 Task: Find connections with filter location Agrínio with filter topic #Businesswith filter profile language Spanish with filter current company Qween Network LLP with filter school Engineering colleges with filter industry Tobacco Manufacturing with filter service category Bankruptcy Law with filter keywords title Geologist
Action: Mouse moved to (278, 201)
Screenshot: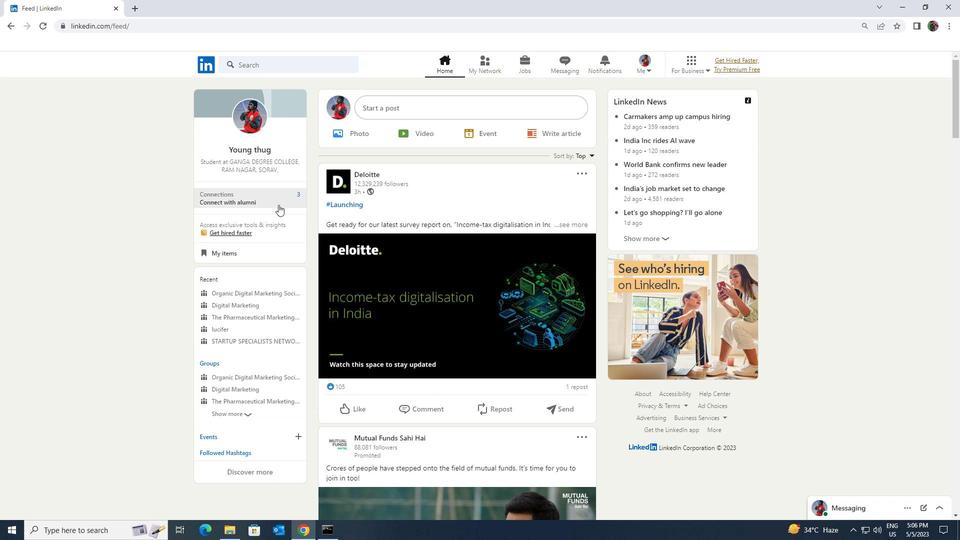 
Action: Mouse pressed left at (278, 201)
Screenshot: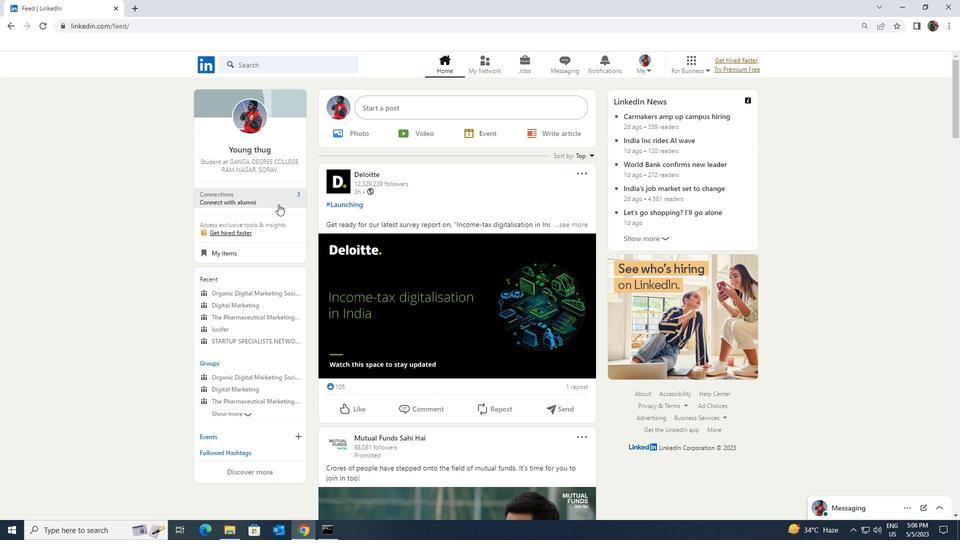 
Action: Mouse moved to (280, 120)
Screenshot: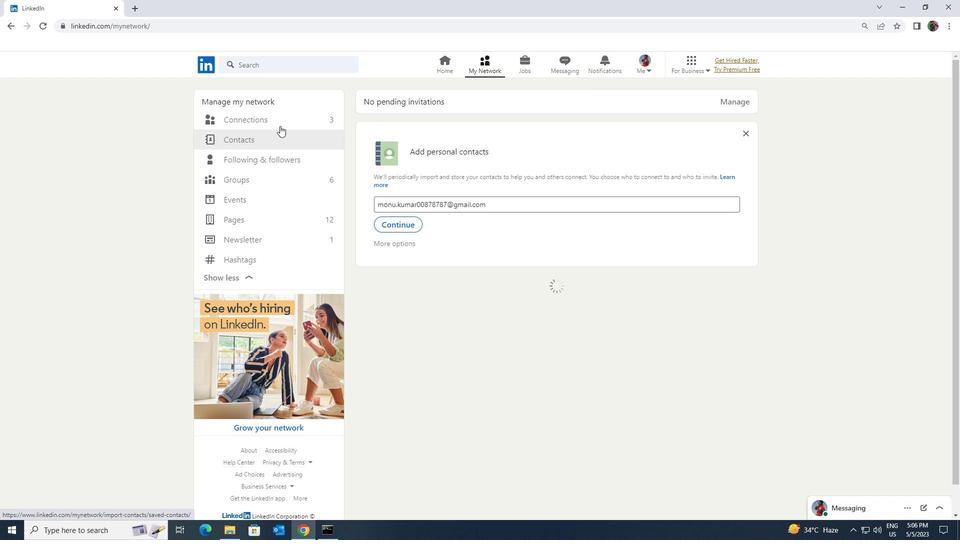 
Action: Mouse pressed left at (280, 120)
Screenshot: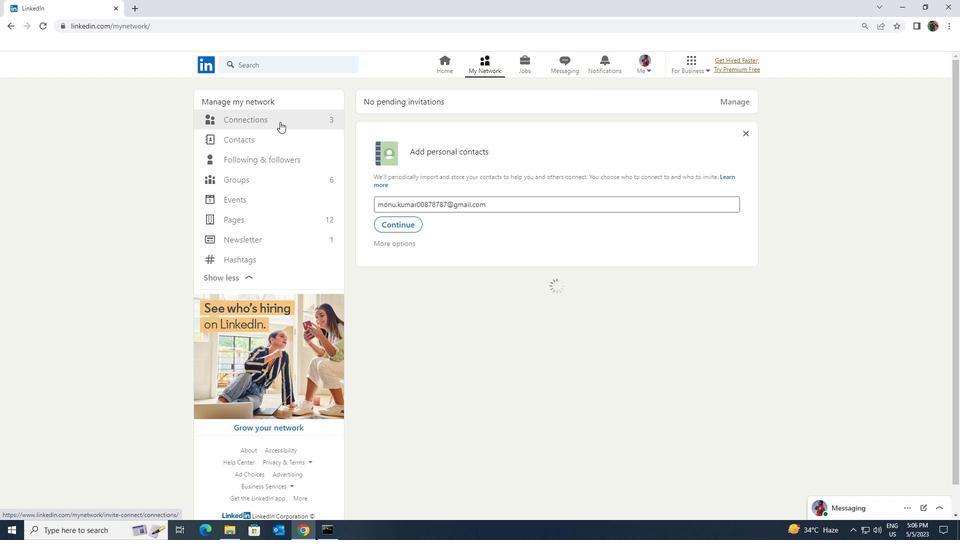 
Action: Mouse moved to (525, 120)
Screenshot: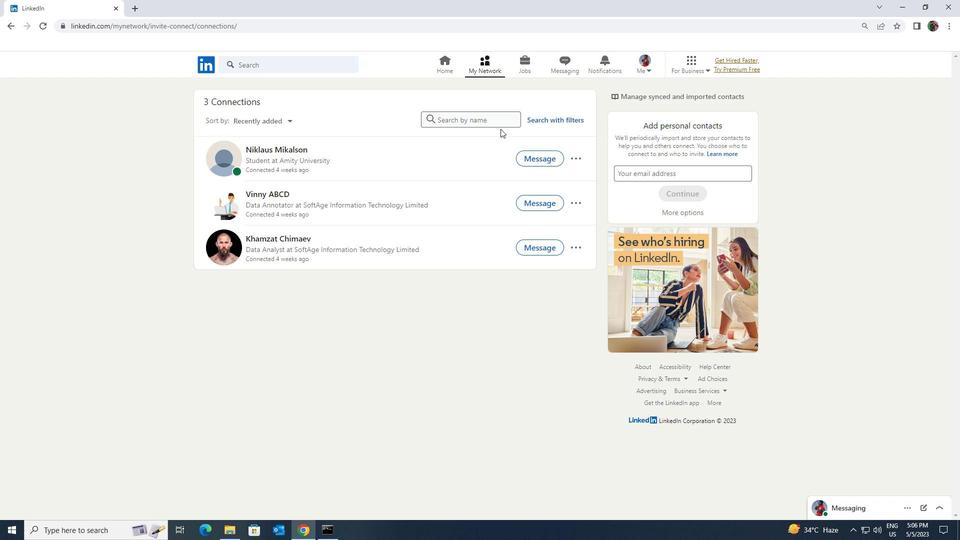
Action: Mouse pressed left at (525, 120)
Screenshot: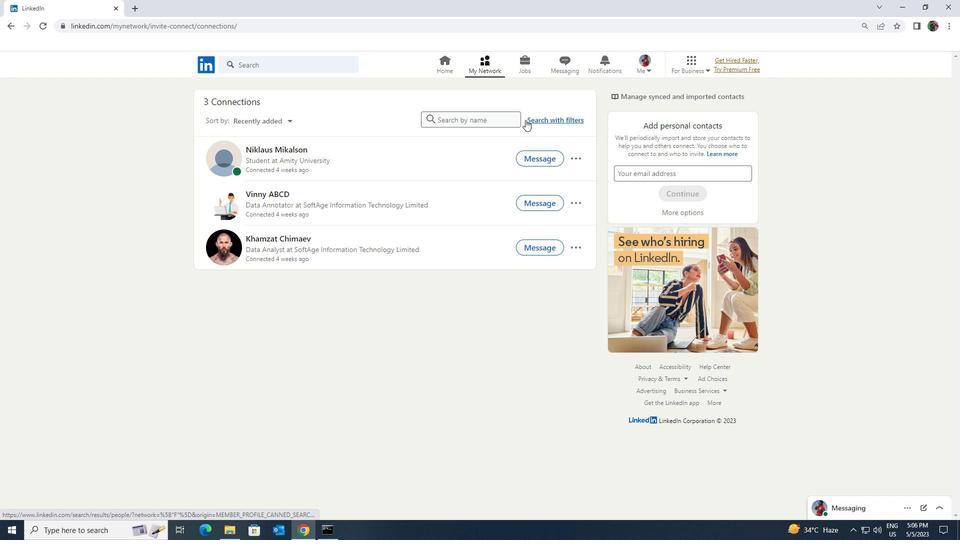 
Action: Mouse moved to (506, 91)
Screenshot: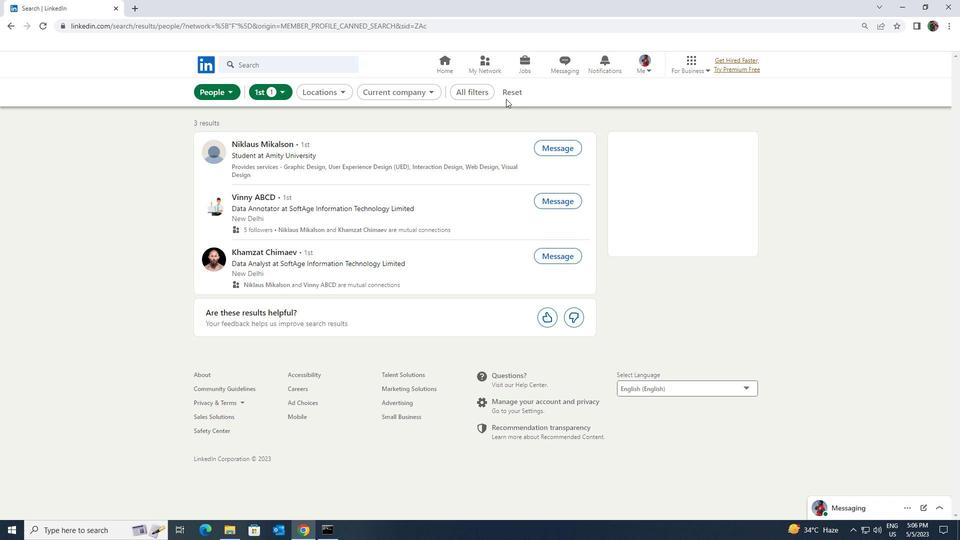 
Action: Mouse pressed left at (506, 91)
Screenshot: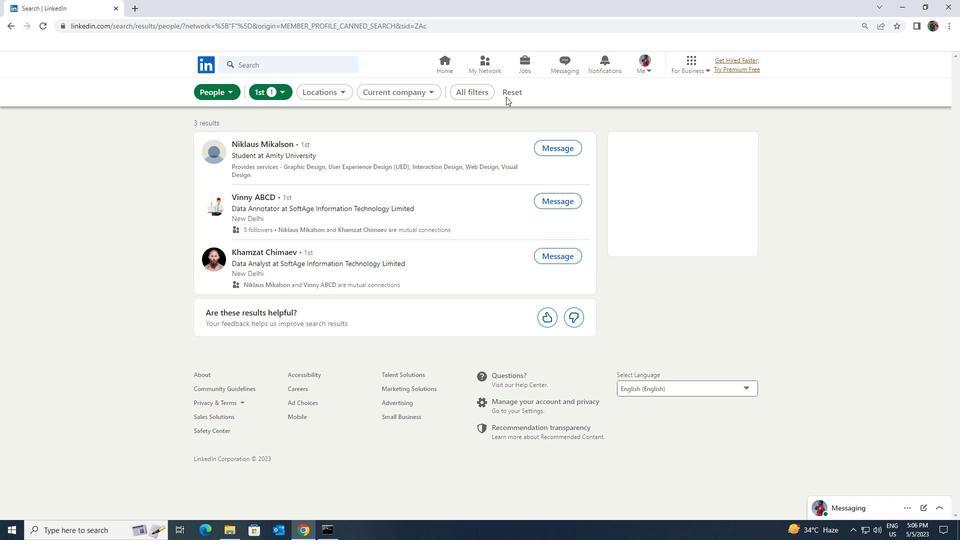
Action: Mouse moved to (504, 91)
Screenshot: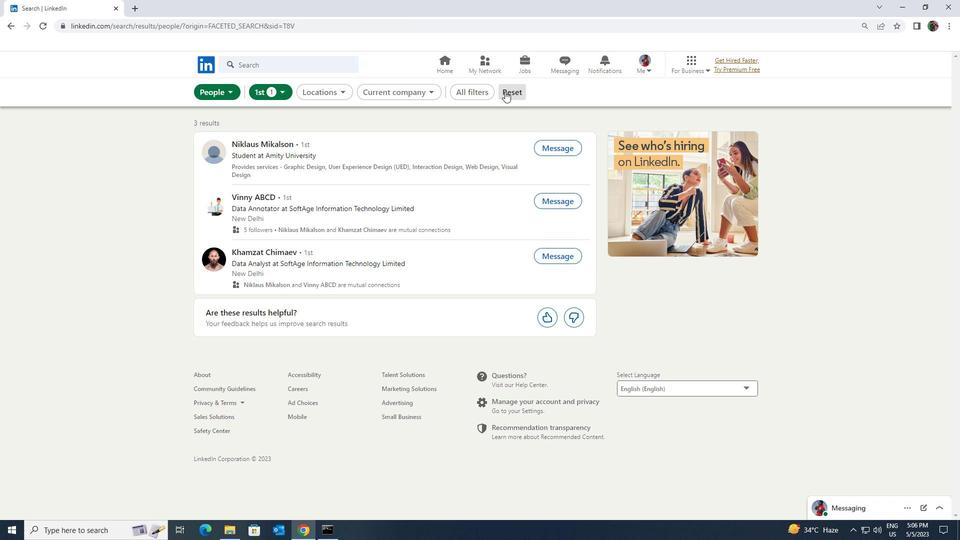 
Action: Mouse pressed left at (504, 91)
Screenshot: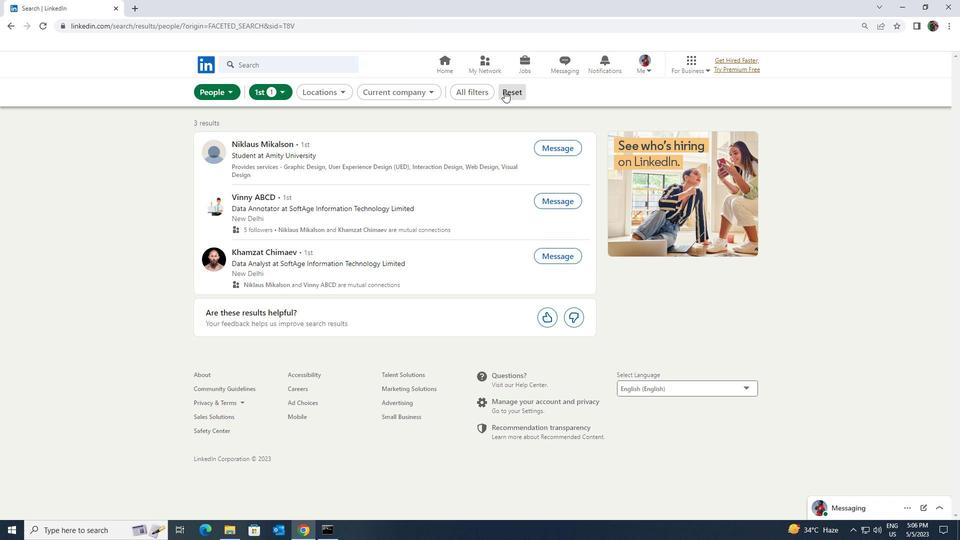 
Action: Mouse moved to (498, 93)
Screenshot: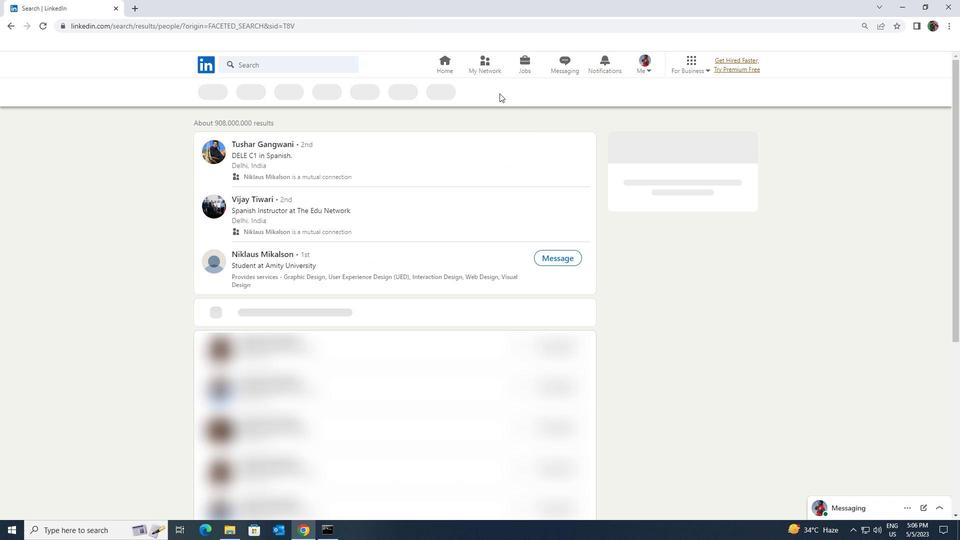 
Action: Mouse pressed left at (498, 93)
Screenshot: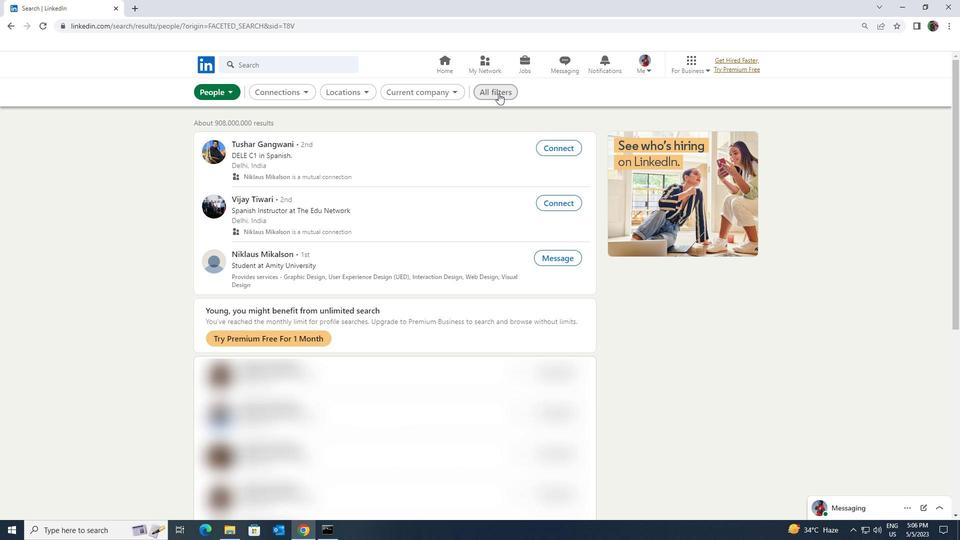 
Action: Mouse moved to (834, 390)
Screenshot: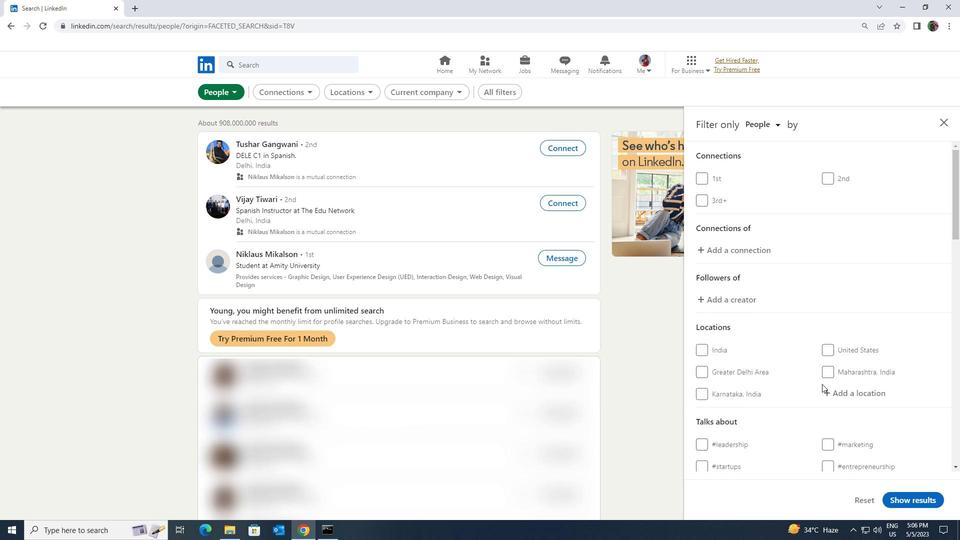 
Action: Mouse pressed left at (834, 390)
Screenshot: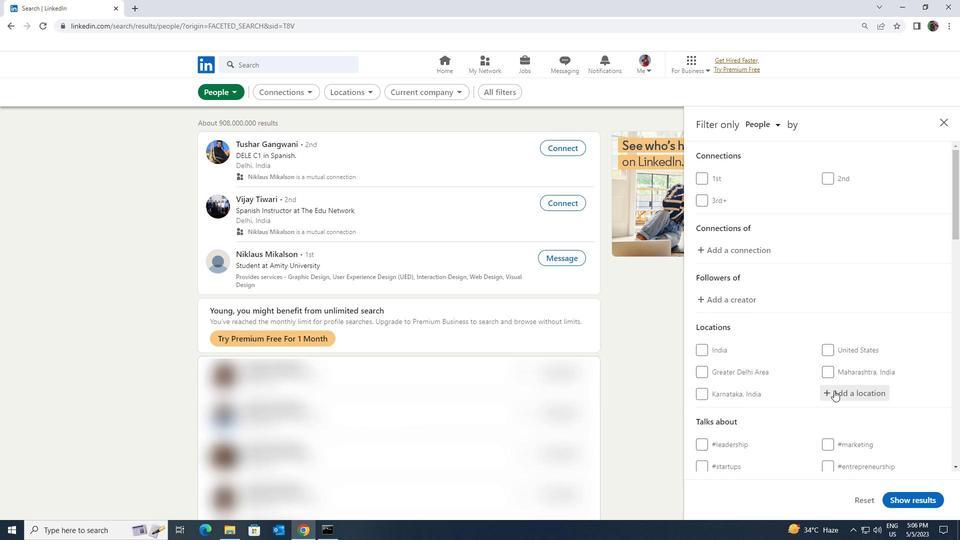 
Action: Key pressed <Key.shift><Key.shift><Key.shift><Key.shift><Key.shift><Key.shift>AGRINIO
Screenshot: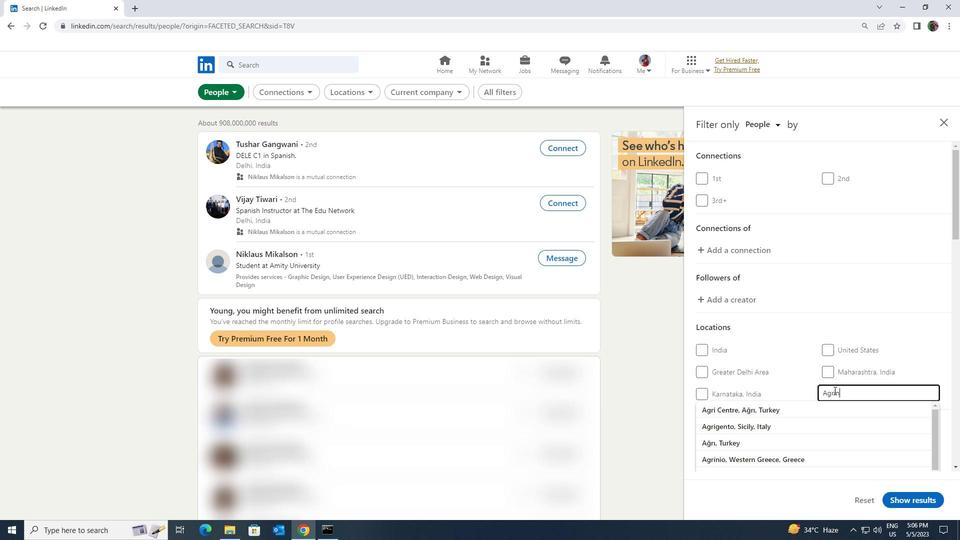 
Action: Mouse moved to (837, 407)
Screenshot: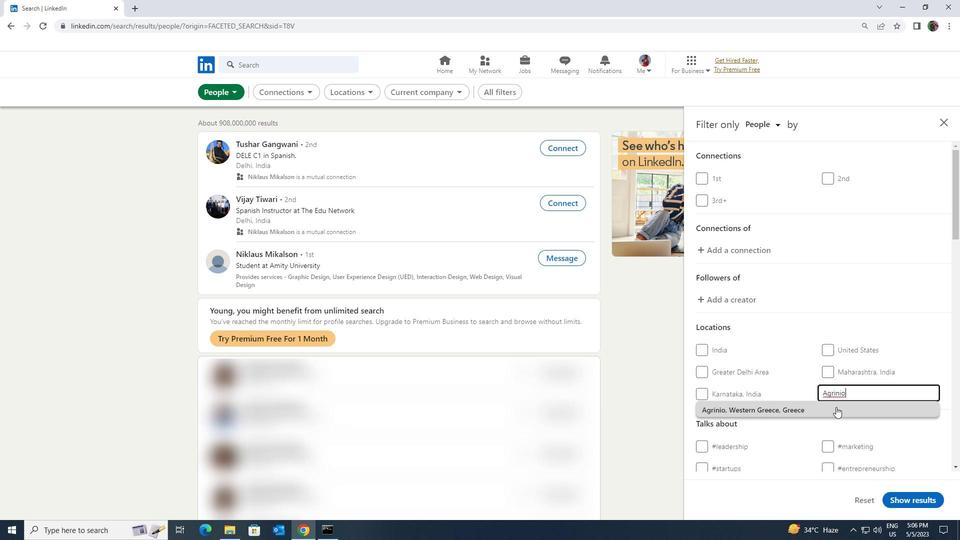 
Action: Mouse pressed left at (837, 407)
Screenshot: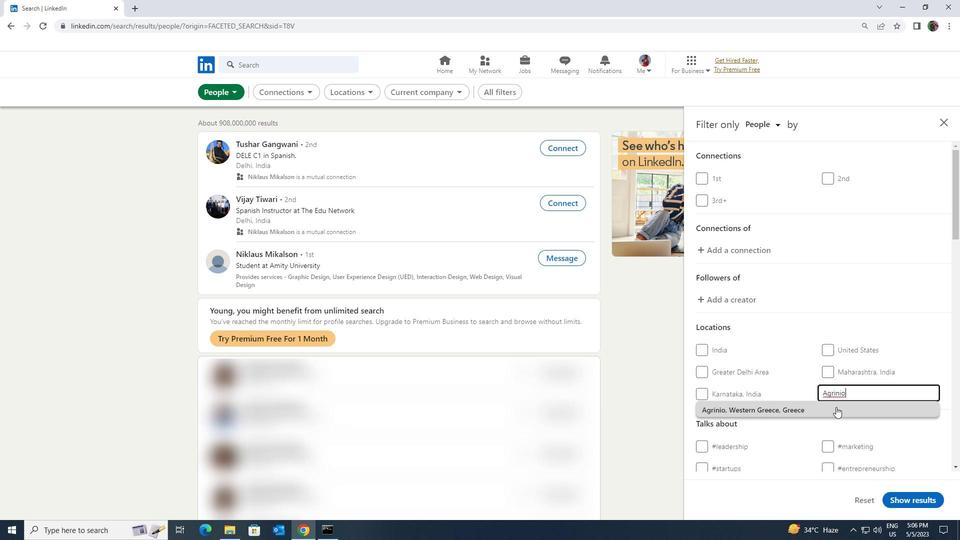 
Action: Mouse moved to (838, 400)
Screenshot: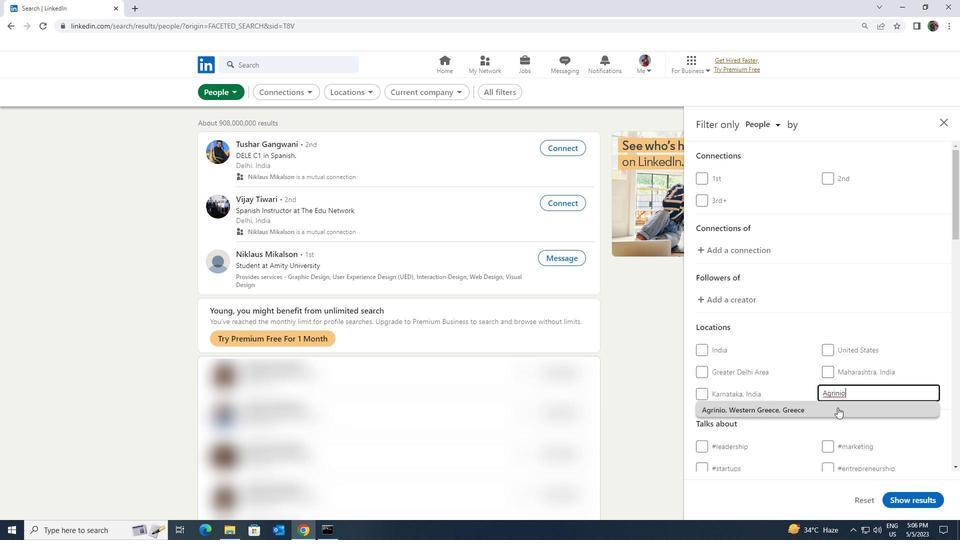 
Action: Mouse scrolled (838, 399) with delta (0, 0)
Screenshot: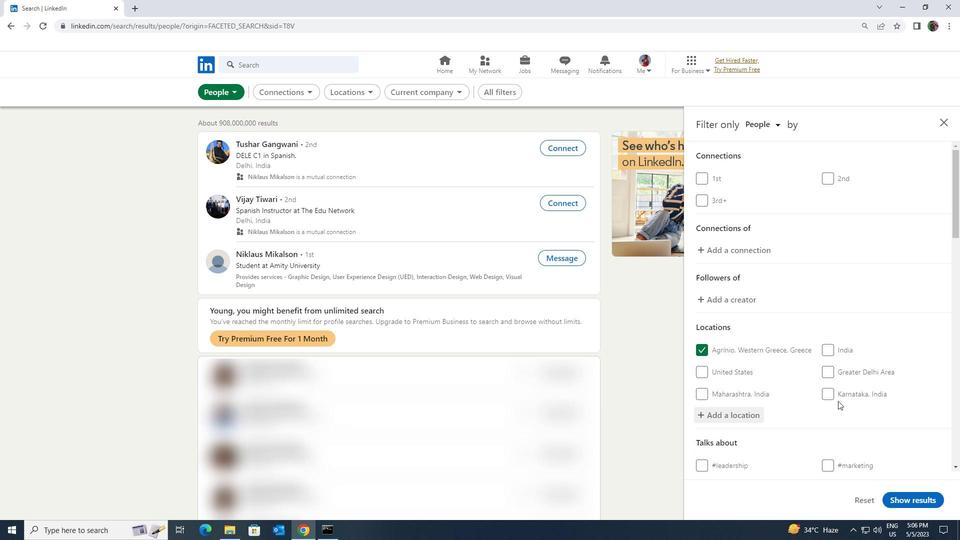 
Action: Mouse scrolled (838, 399) with delta (0, 0)
Screenshot: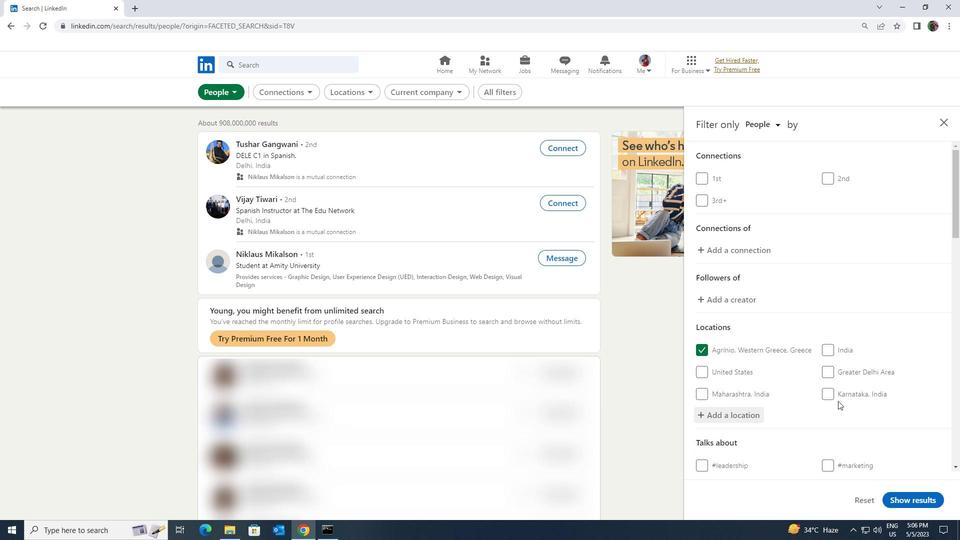
Action: Mouse moved to (839, 404)
Screenshot: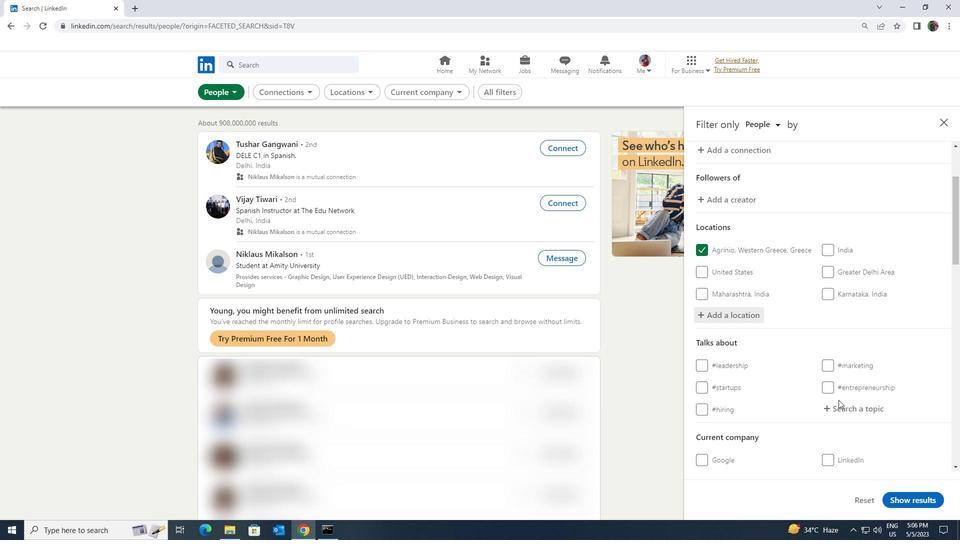 
Action: Mouse pressed left at (839, 404)
Screenshot: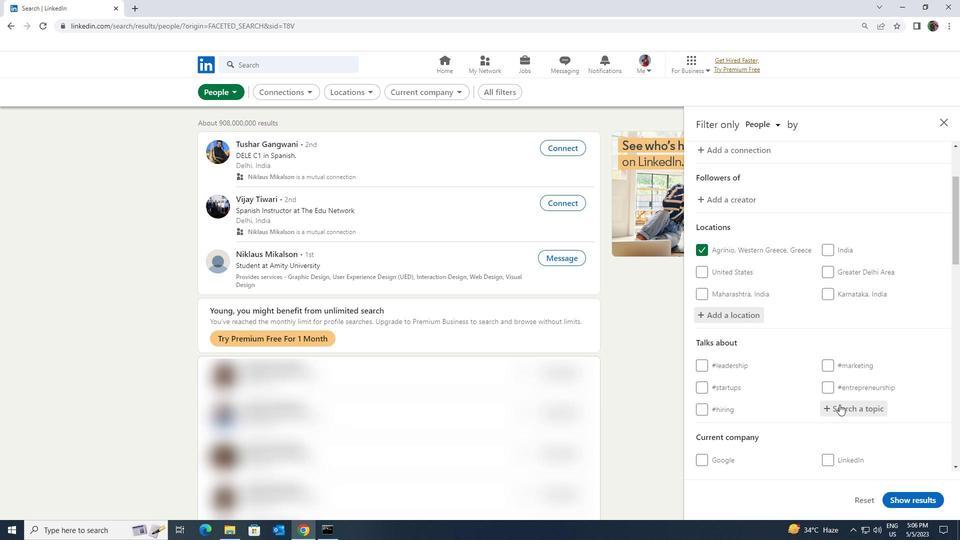 
Action: Key pressed ABU<Key.backspace><Key.backspace><Key.backspace><Key.shift>BUSINESS
Screenshot: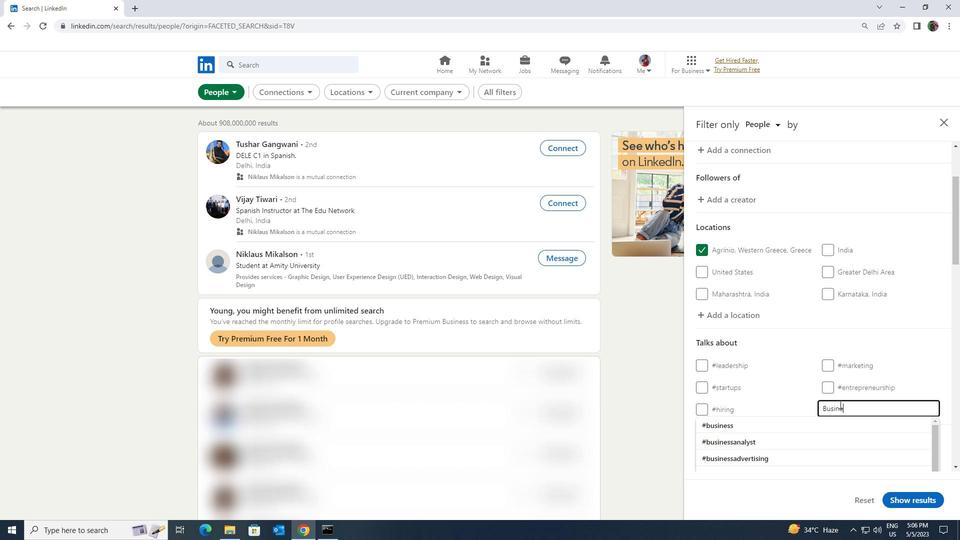 
Action: Mouse moved to (834, 421)
Screenshot: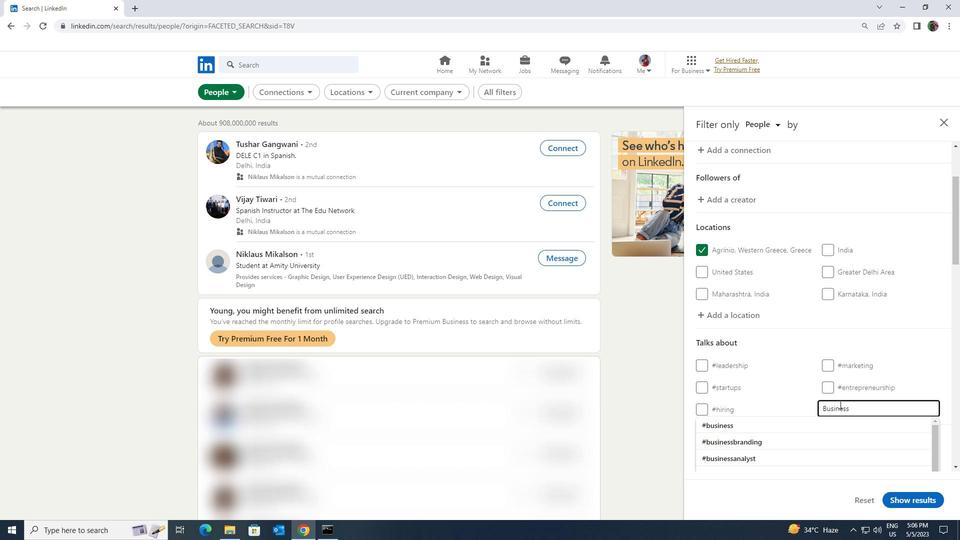 
Action: Mouse pressed left at (834, 421)
Screenshot: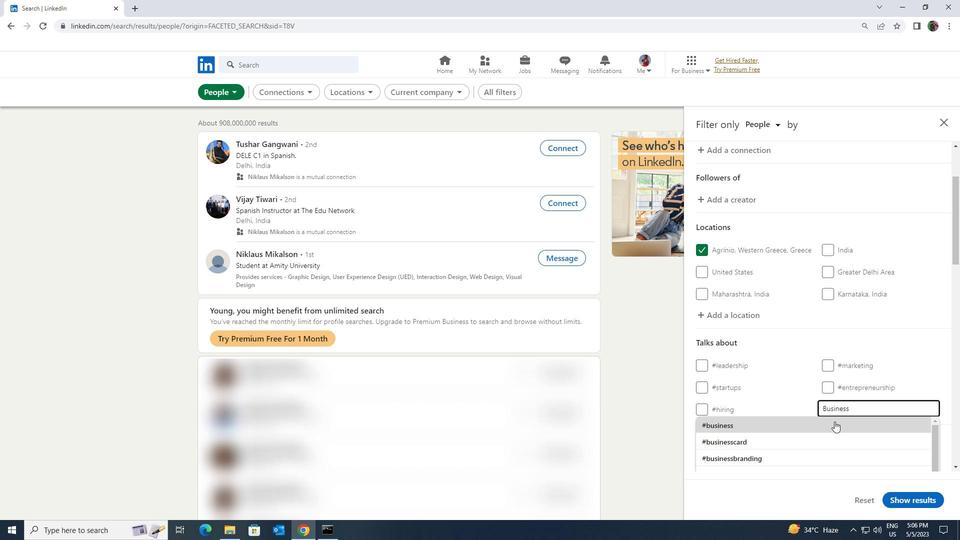 
Action: Mouse moved to (837, 421)
Screenshot: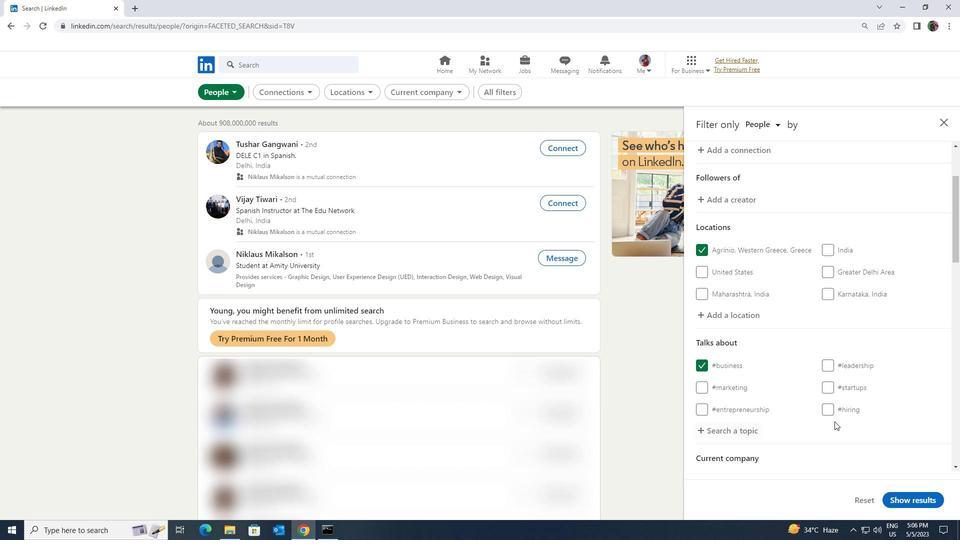 
Action: Mouse scrolled (837, 421) with delta (0, 0)
Screenshot: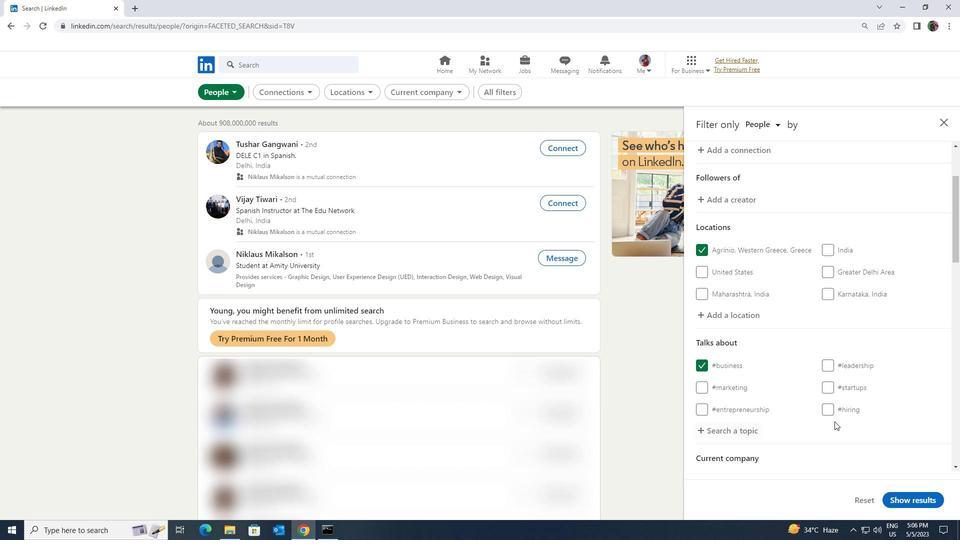 
Action: Mouse moved to (839, 421)
Screenshot: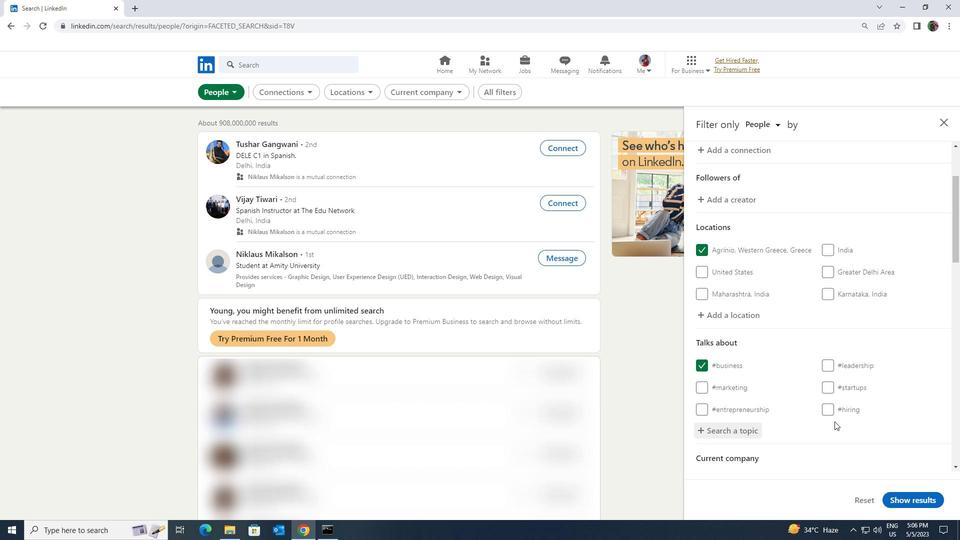 
Action: Mouse scrolled (839, 421) with delta (0, 0)
Screenshot: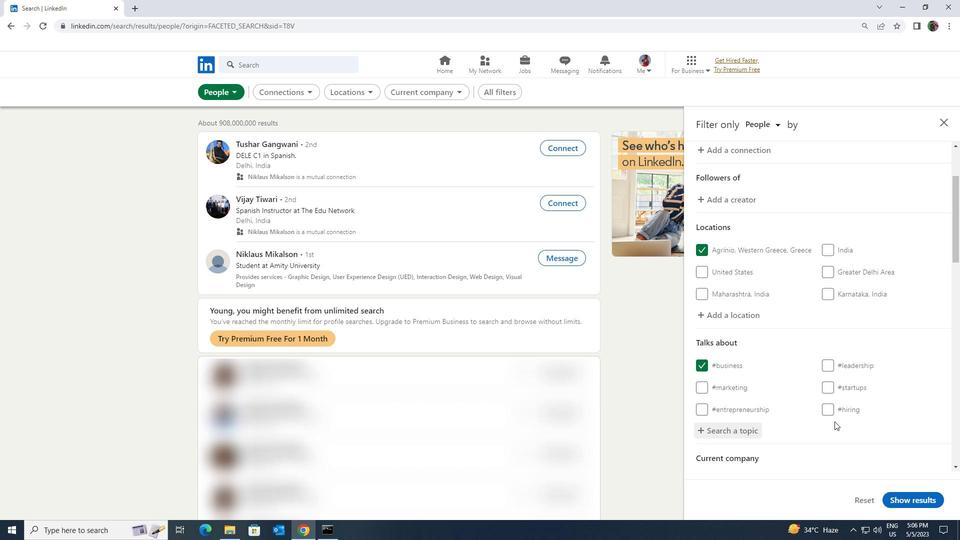 
Action: Mouse moved to (840, 416)
Screenshot: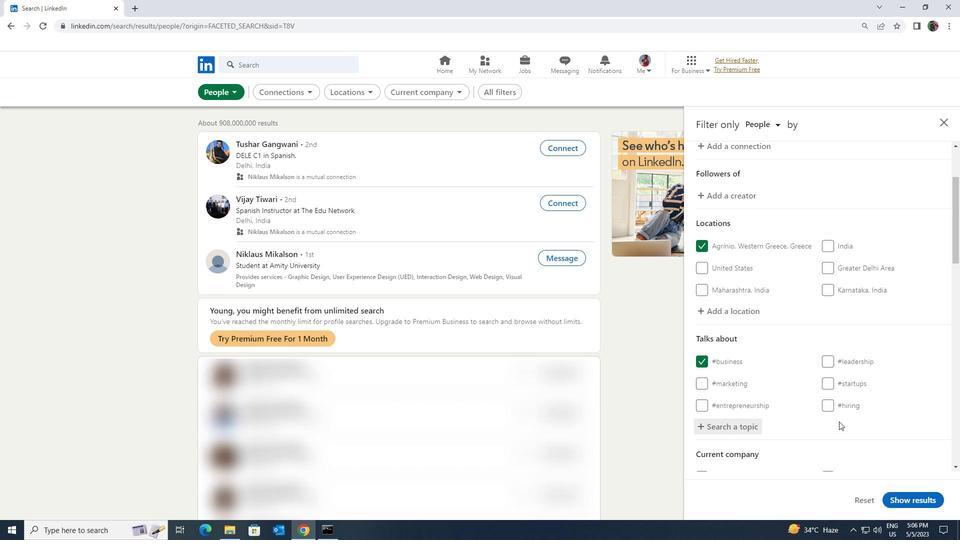 
Action: Mouse scrolled (840, 416) with delta (0, 0)
Screenshot: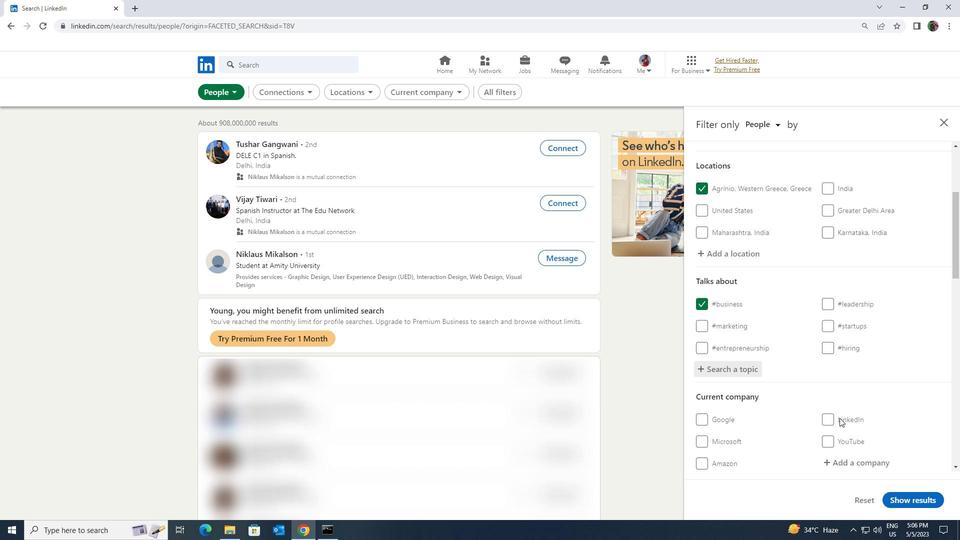 
Action: Mouse moved to (840, 411)
Screenshot: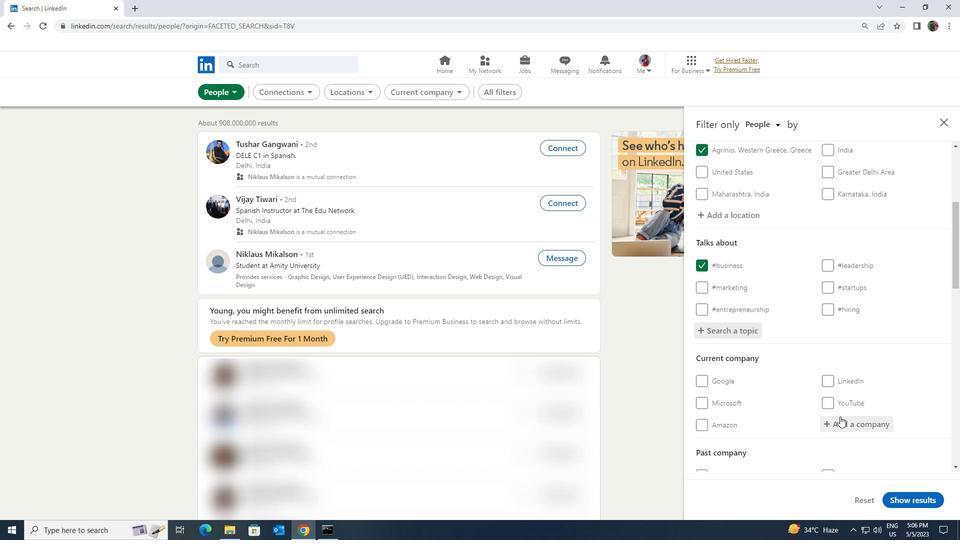 
Action: Mouse scrolled (840, 410) with delta (0, 0)
Screenshot: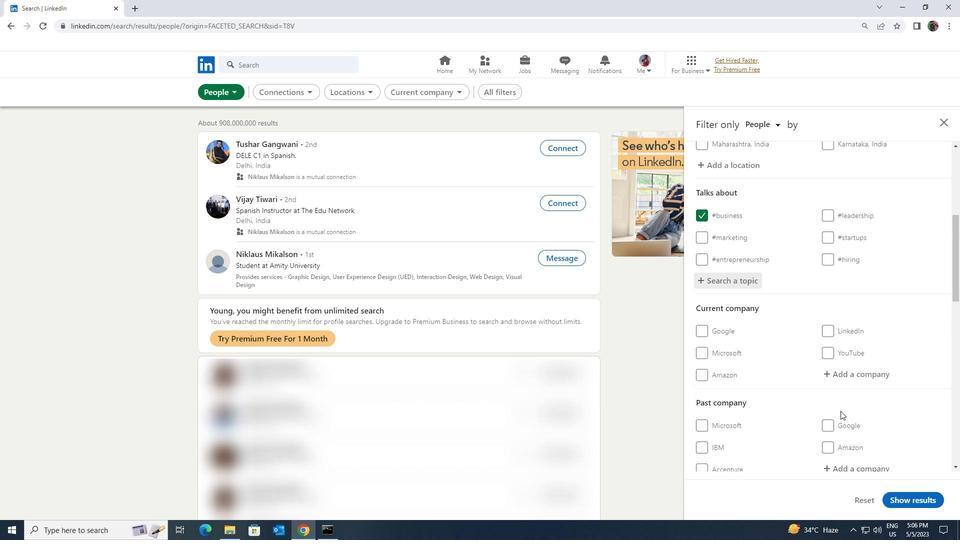 
Action: Mouse scrolled (840, 410) with delta (0, 0)
Screenshot: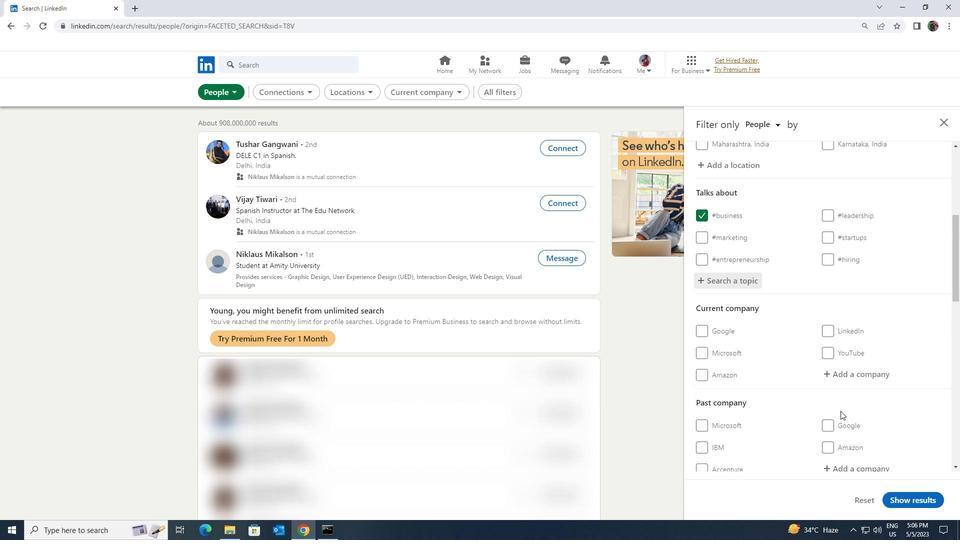 
Action: Mouse scrolled (840, 410) with delta (0, 0)
Screenshot: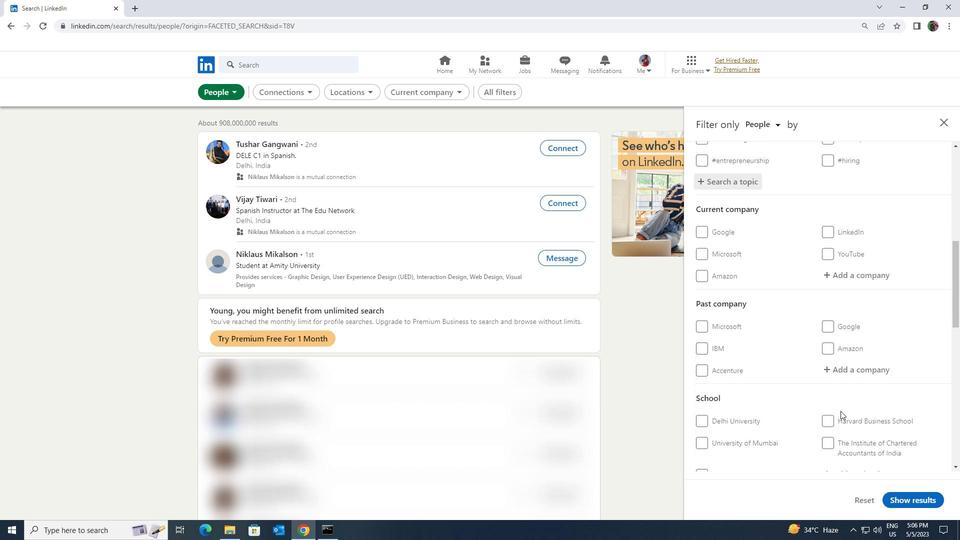 
Action: Mouse scrolled (840, 410) with delta (0, 0)
Screenshot: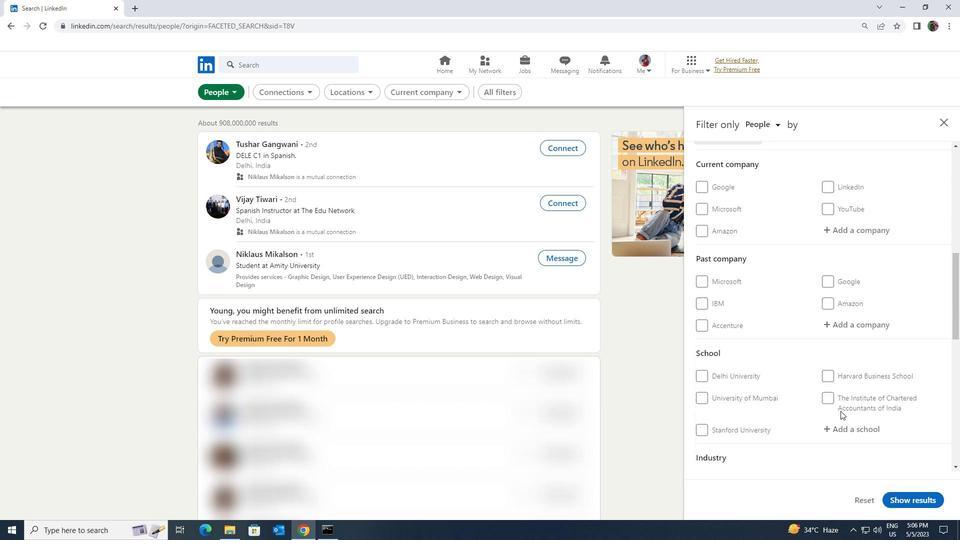 
Action: Mouse scrolled (840, 410) with delta (0, 0)
Screenshot: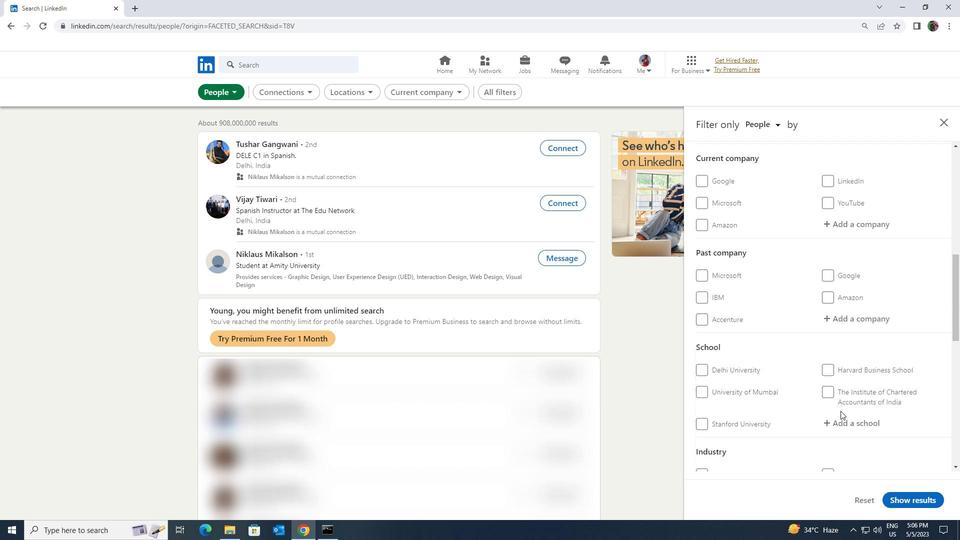 
Action: Mouse moved to (839, 408)
Screenshot: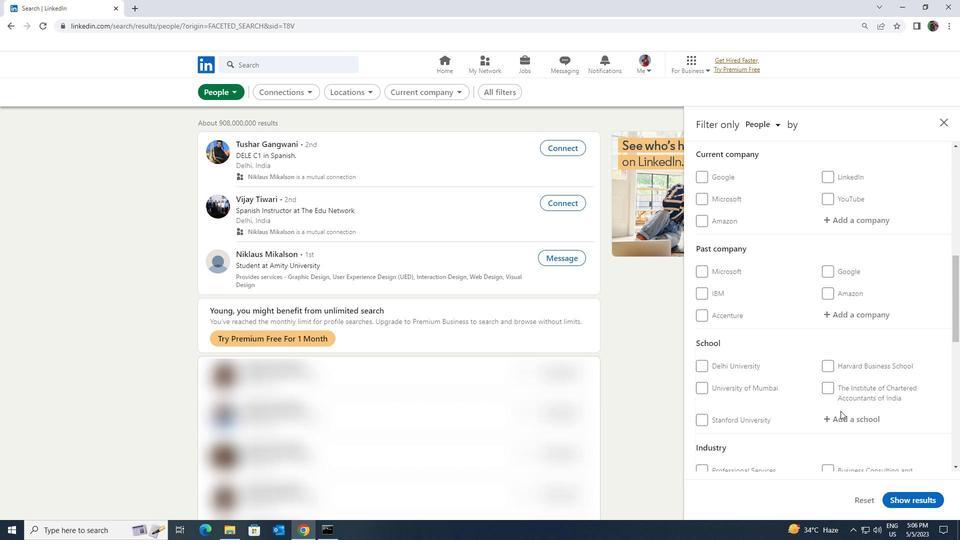 
Action: Mouse scrolled (839, 407) with delta (0, 0)
Screenshot: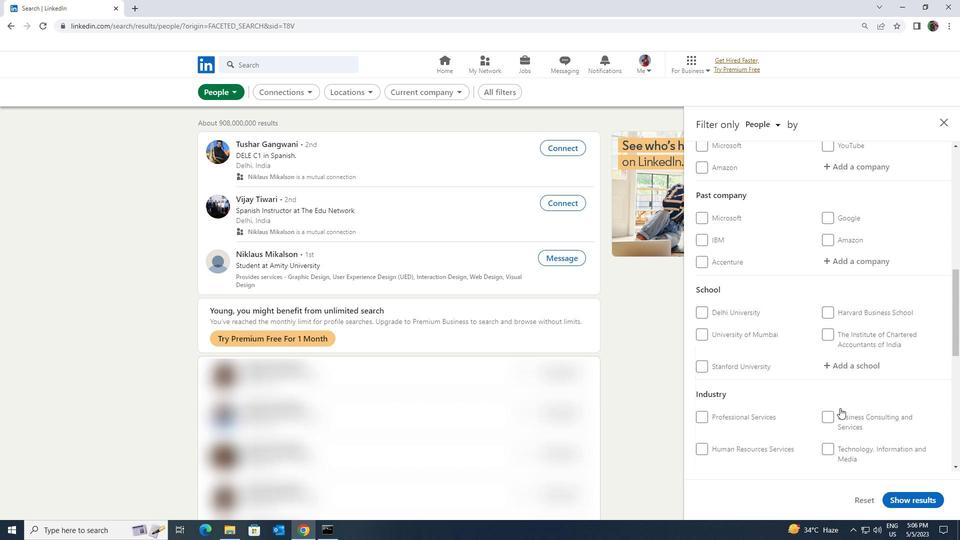 
Action: Mouse scrolled (839, 407) with delta (0, 0)
Screenshot: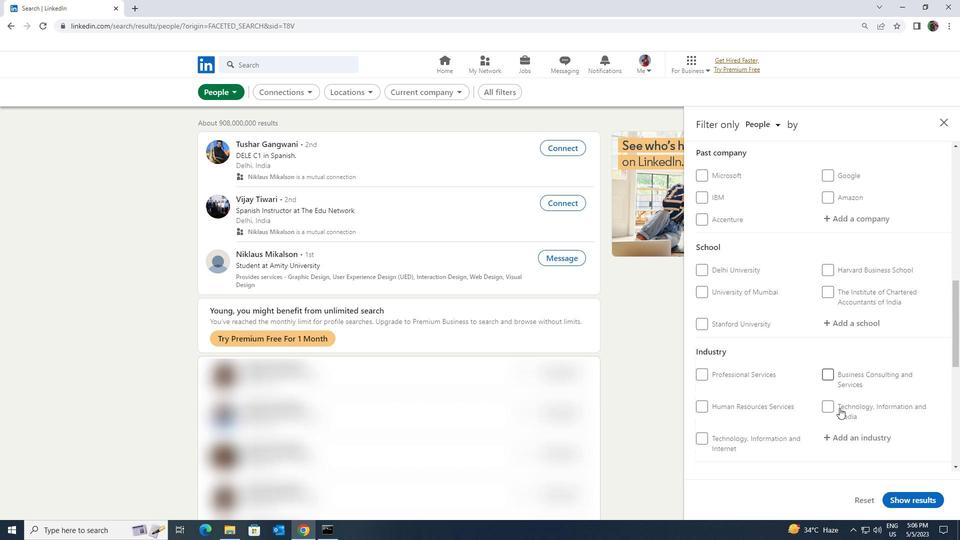 
Action: Mouse scrolled (839, 407) with delta (0, 0)
Screenshot: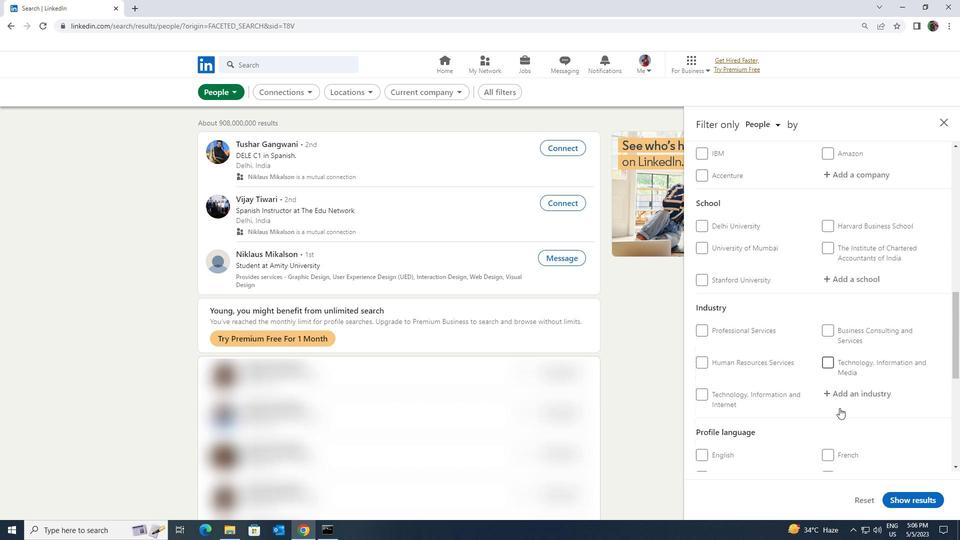 
Action: Mouse scrolled (839, 407) with delta (0, 0)
Screenshot: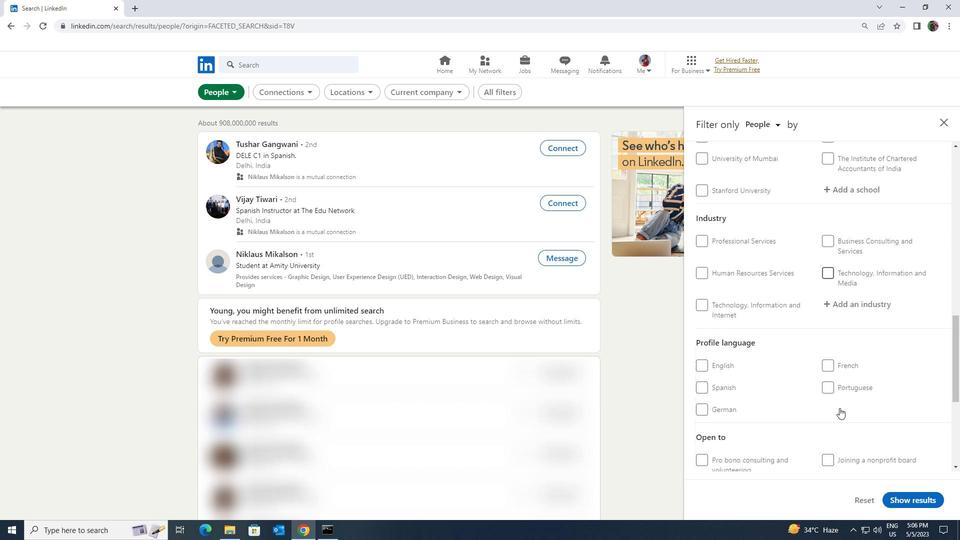 
Action: Mouse scrolled (839, 407) with delta (0, 0)
Screenshot: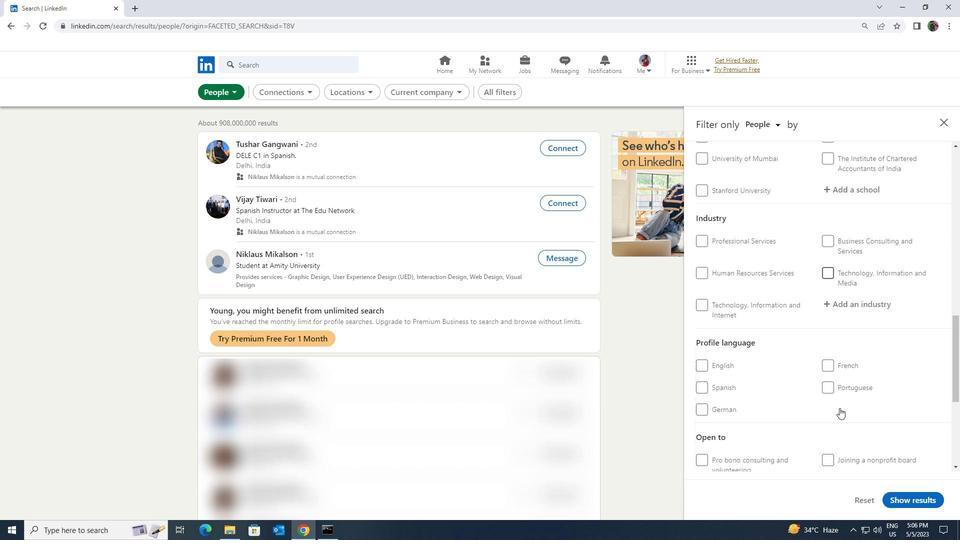 
Action: Mouse scrolled (839, 407) with delta (0, 0)
Screenshot: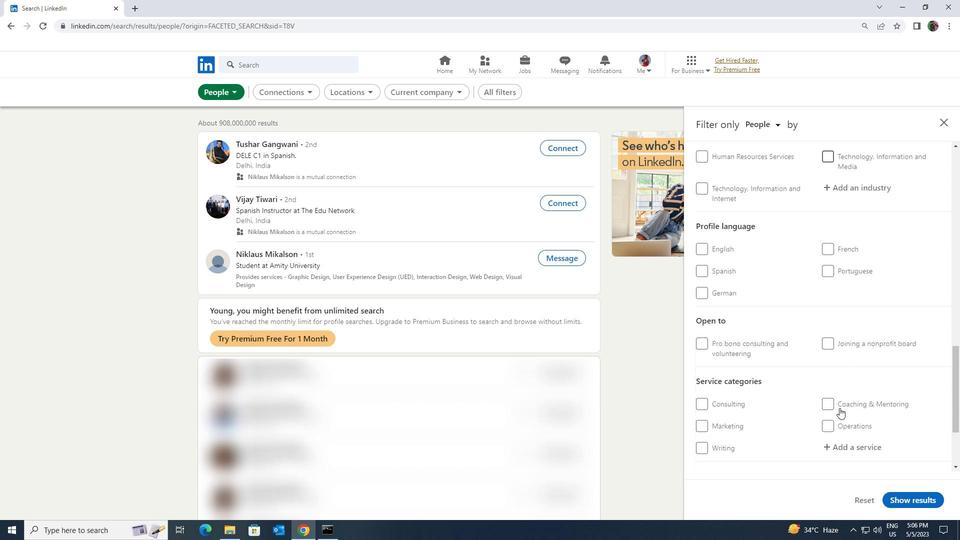 
Action: Mouse moved to (836, 407)
Screenshot: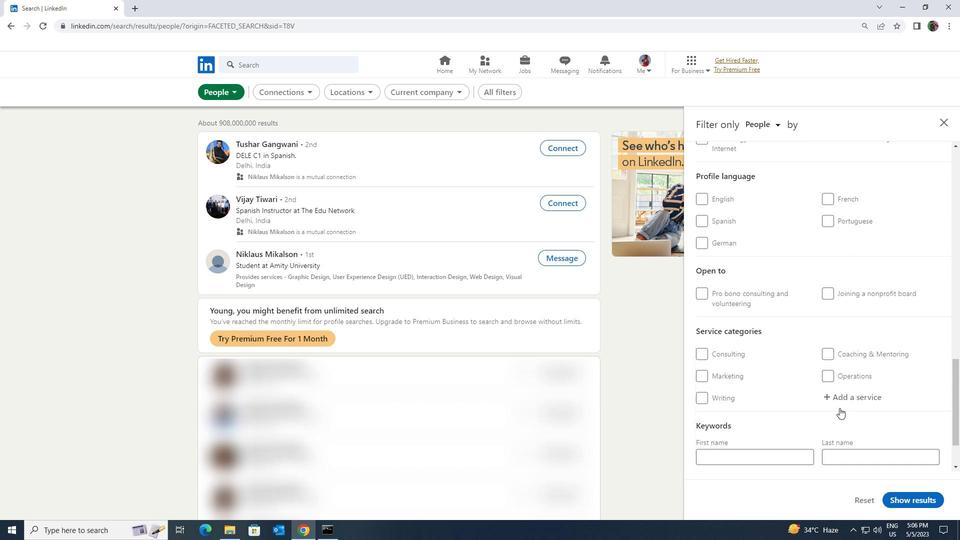 
Action: Mouse scrolled (836, 407) with delta (0, 0)
Screenshot: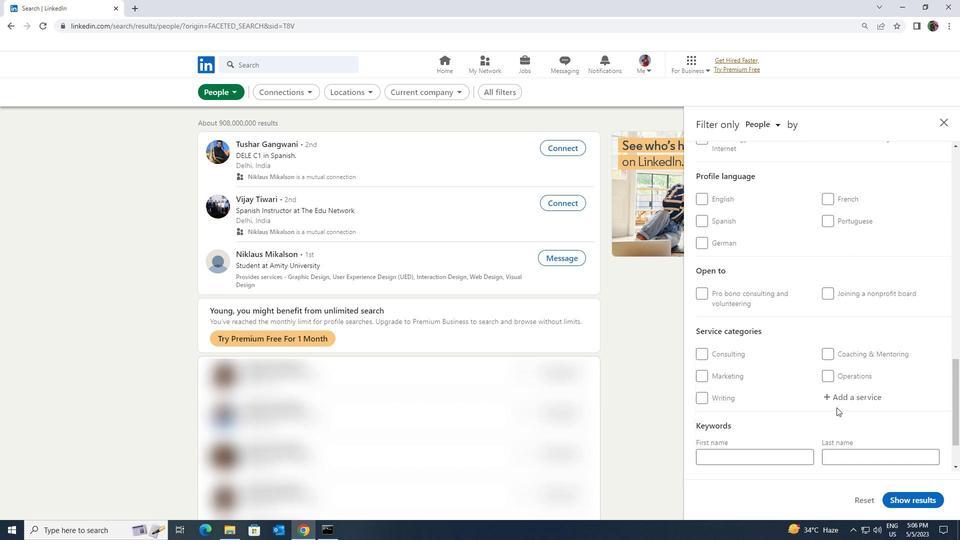 
Action: Mouse scrolled (836, 407) with delta (0, 0)
Screenshot: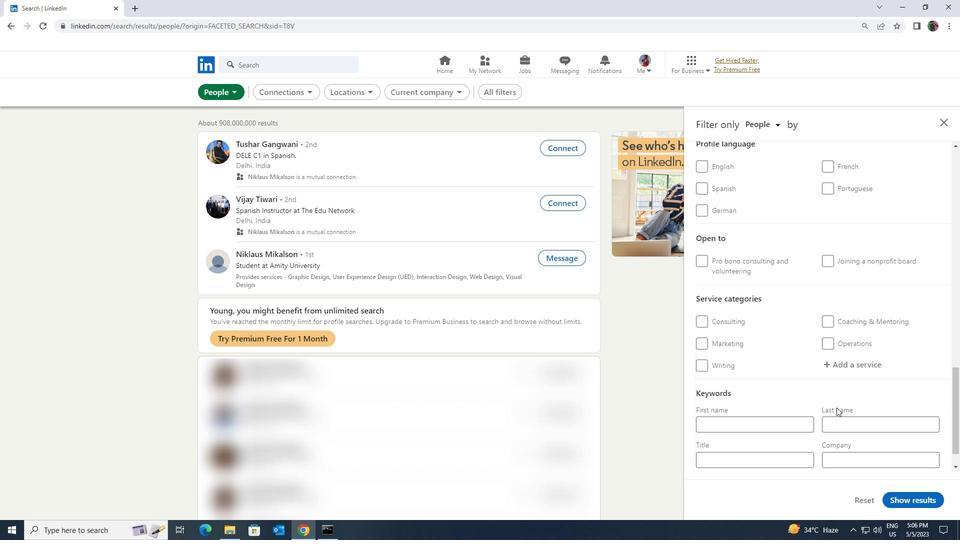 
Action: Mouse scrolled (836, 408) with delta (0, 0)
Screenshot: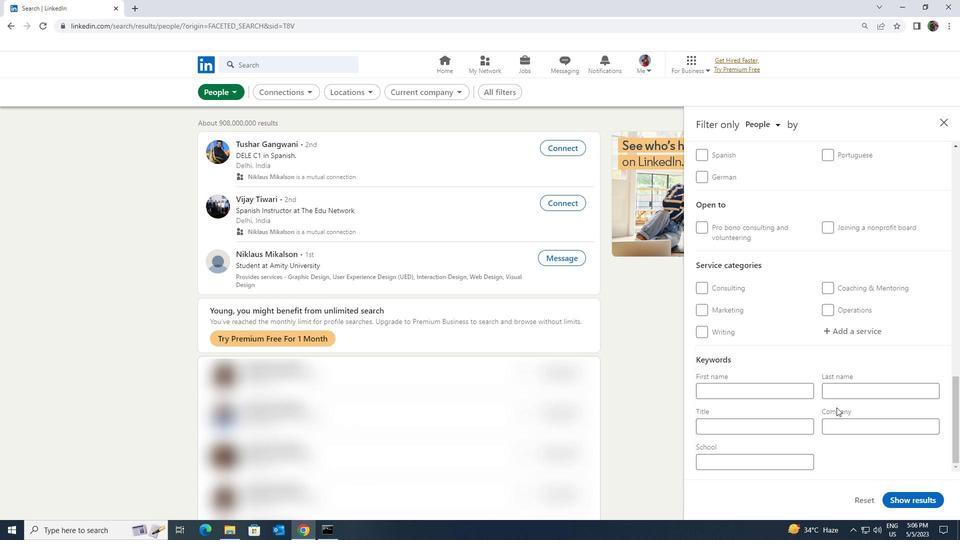 
Action: Mouse scrolled (836, 408) with delta (0, 0)
Screenshot: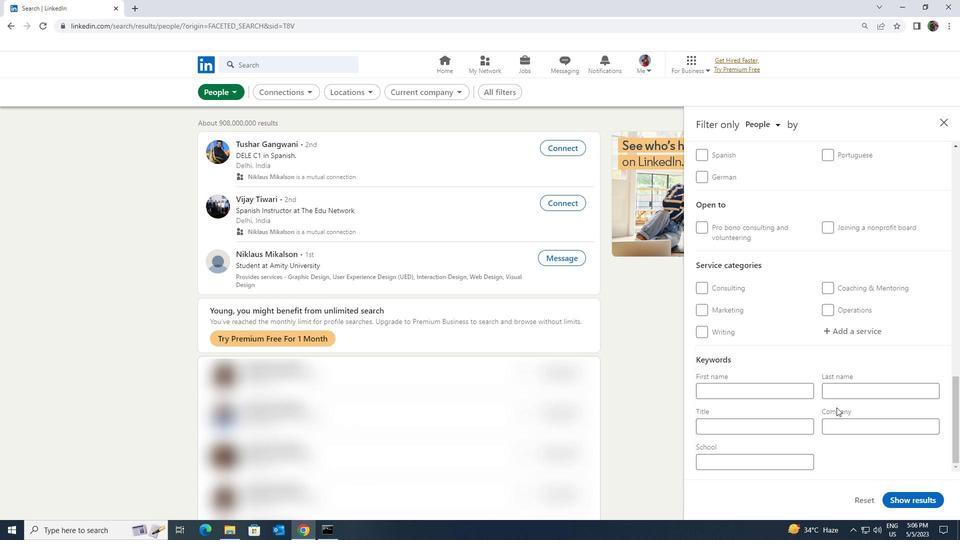 
Action: Mouse scrolled (836, 408) with delta (0, 0)
Screenshot: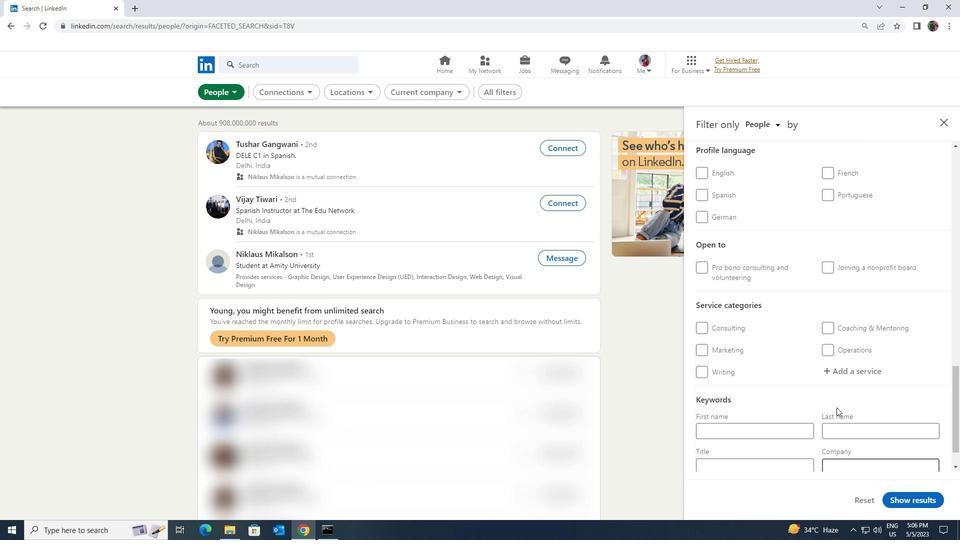 
Action: Mouse scrolled (836, 408) with delta (0, 0)
Screenshot: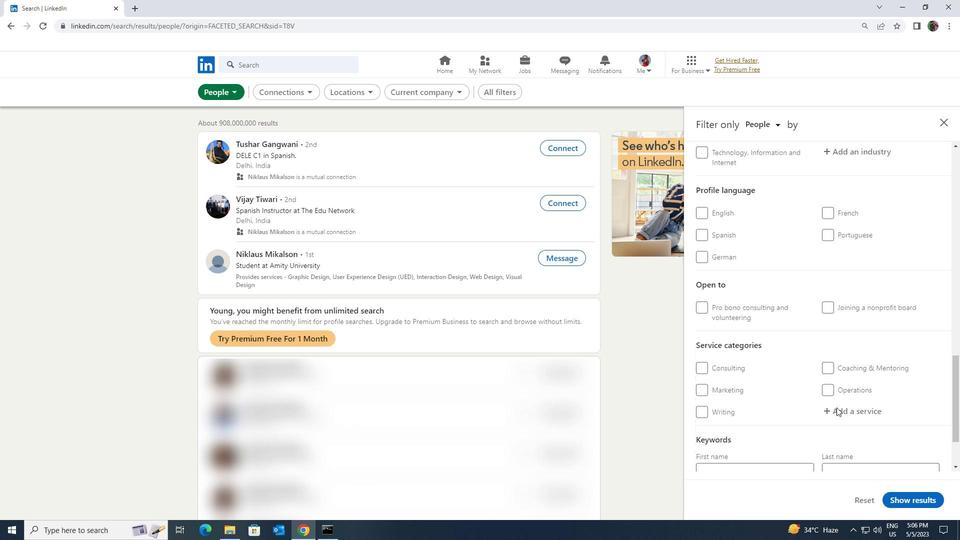 
Action: Mouse moved to (733, 357)
Screenshot: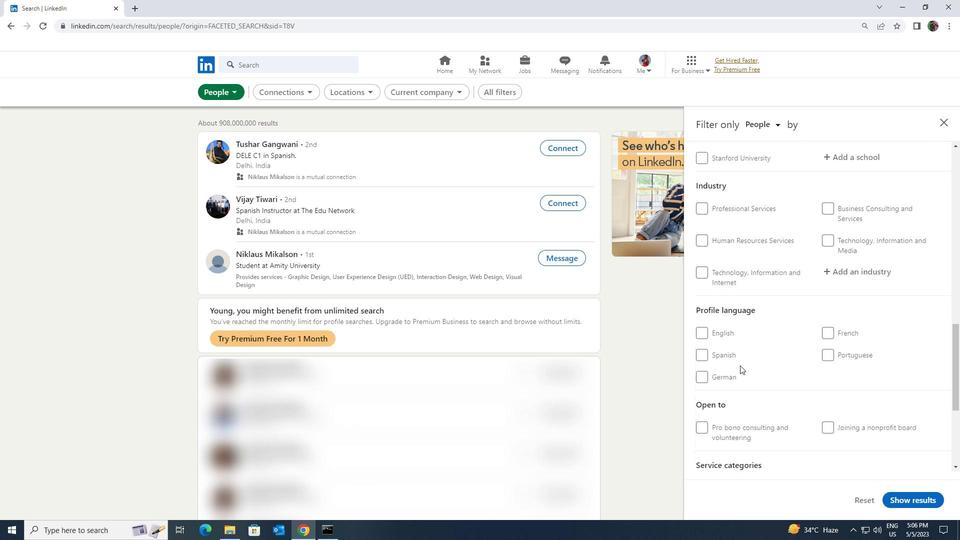 
Action: Mouse pressed left at (733, 357)
Screenshot: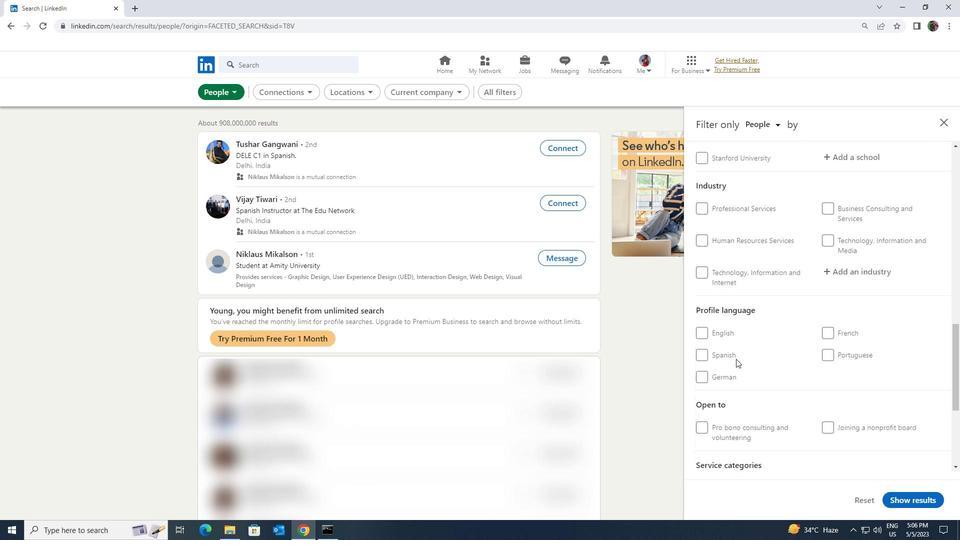 
Action: Mouse moved to (791, 376)
Screenshot: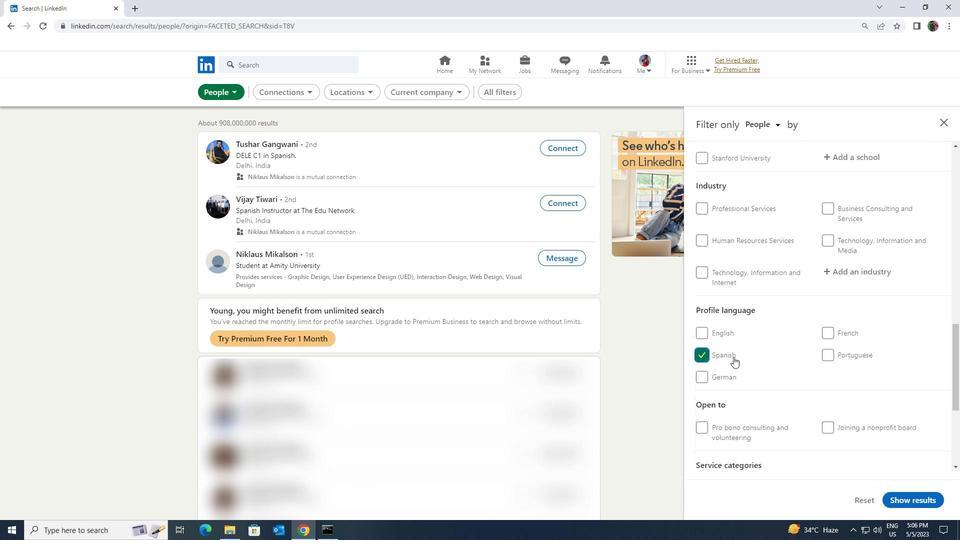 
Action: Mouse scrolled (791, 376) with delta (0, 0)
Screenshot: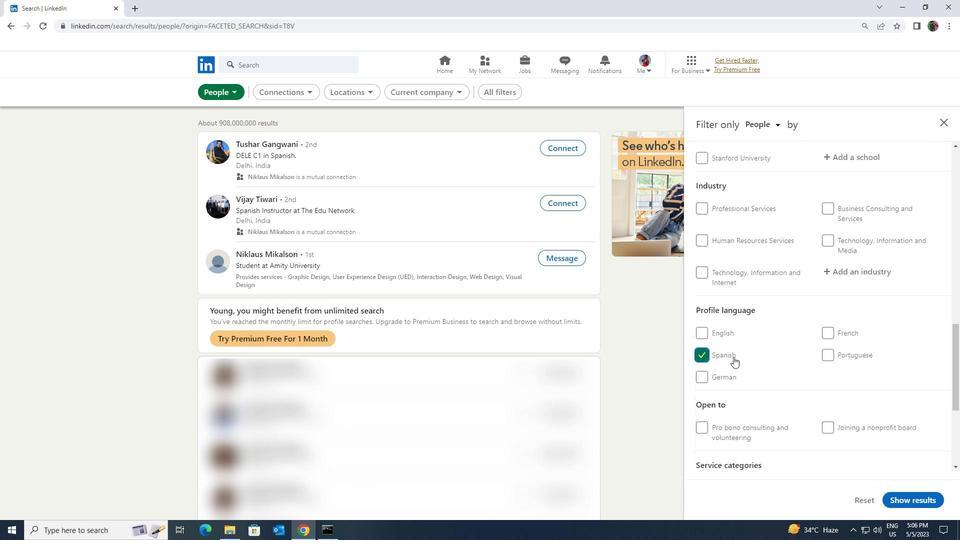 
Action: Mouse scrolled (791, 376) with delta (0, 0)
Screenshot: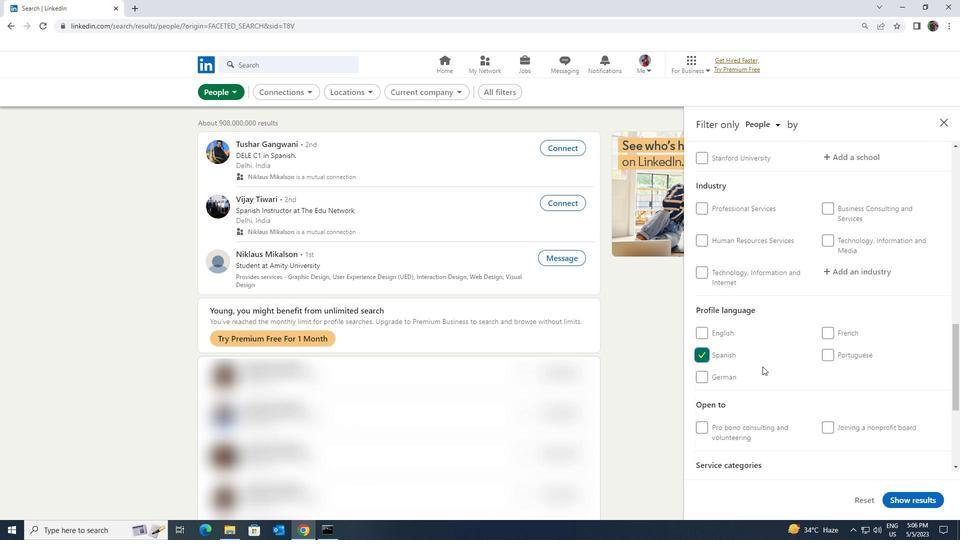 
Action: Mouse scrolled (791, 376) with delta (0, 0)
Screenshot: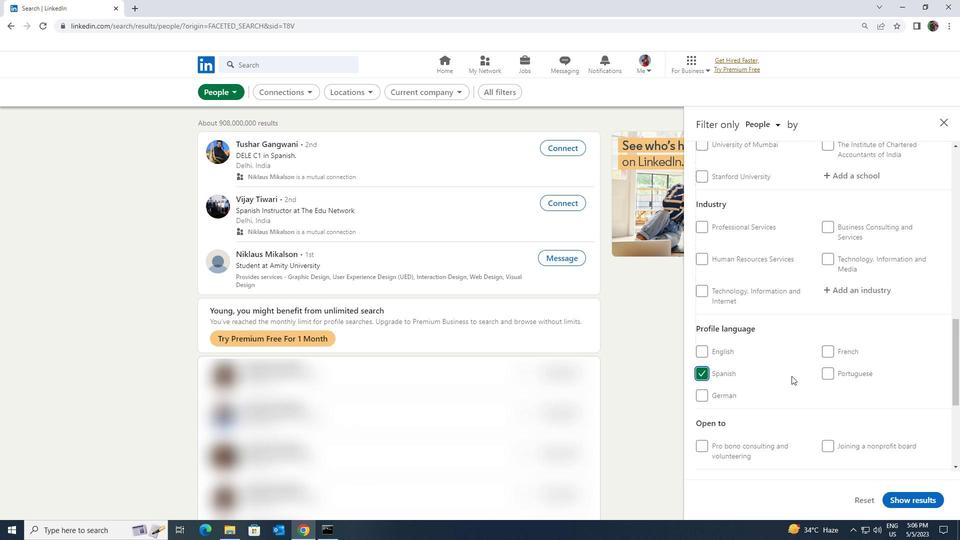 
Action: Mouse scrolled (791, 376) with delta (0, 0)
Screenshot: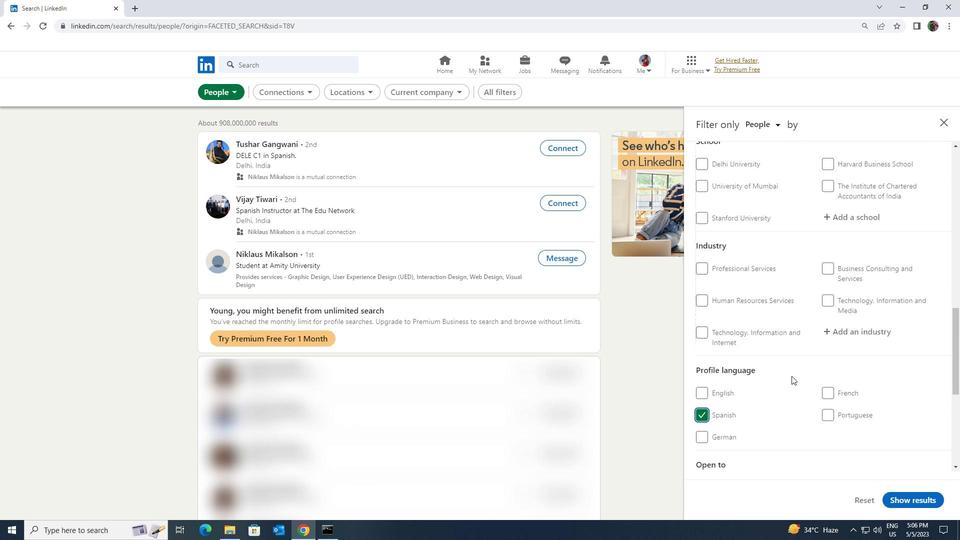 
Action: Mouse scrolled (791, 376) with delta (0, 0)
Screenshot: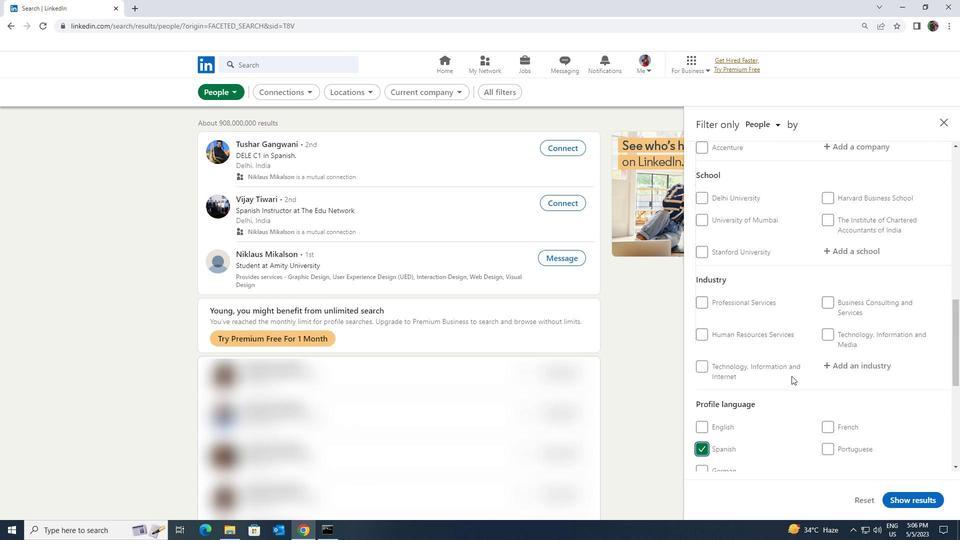 
Action: Mouse scrolled (791, 376) with delta (0, 0)
Screenshot: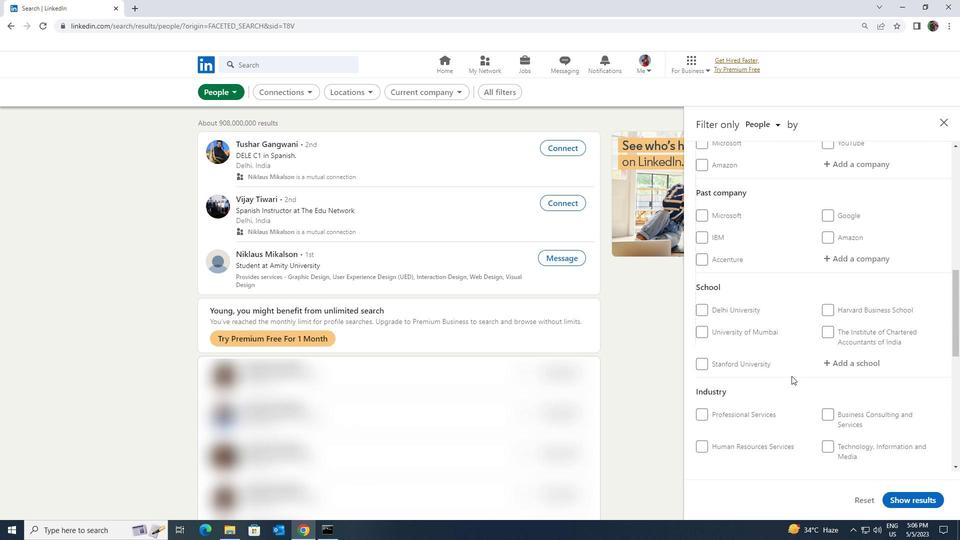 
Action: Mouse scrolled (791, 376) with delta (0, 0)
Screenshot: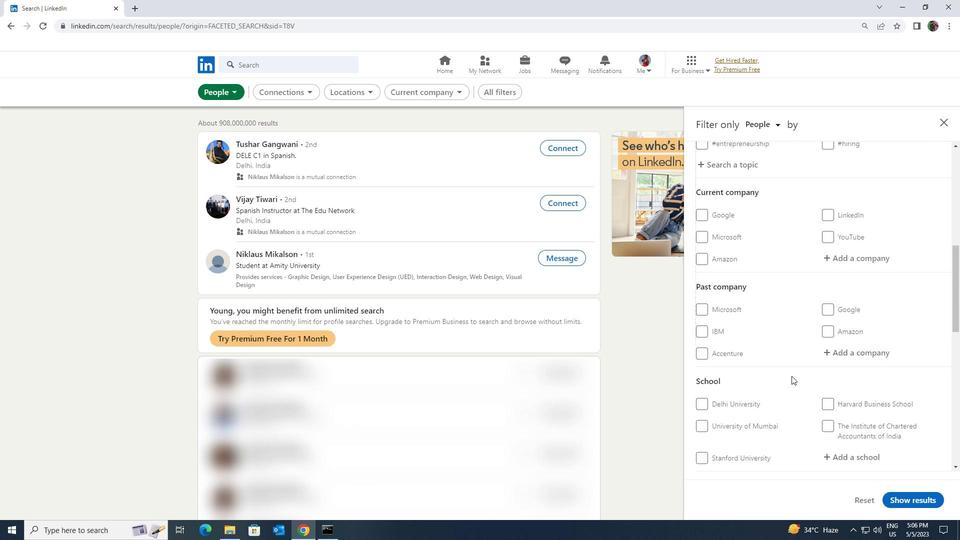 
Action: Mouse scrolled (791, 376) with delta (0, 0)
Screenshot: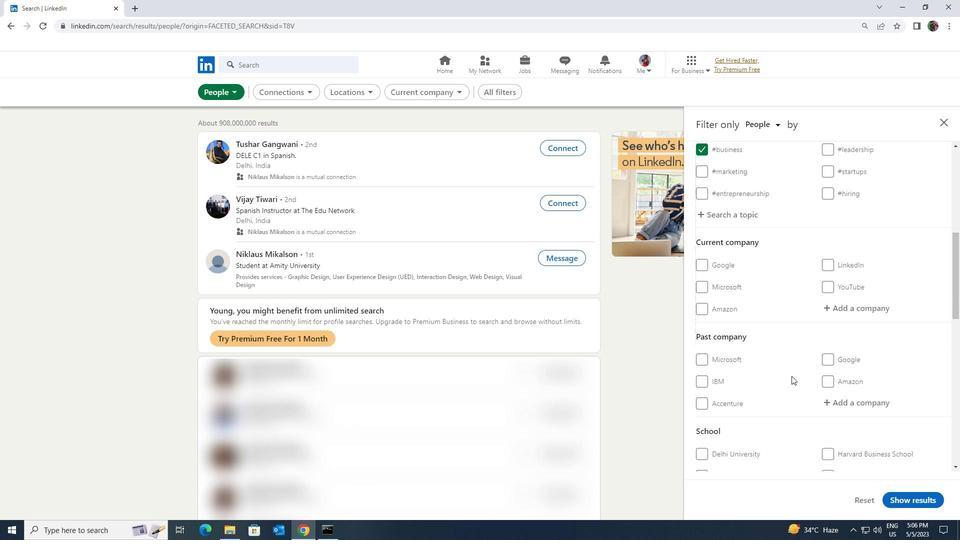 
Action: Mouse moved to (846, 360)
Screenshot: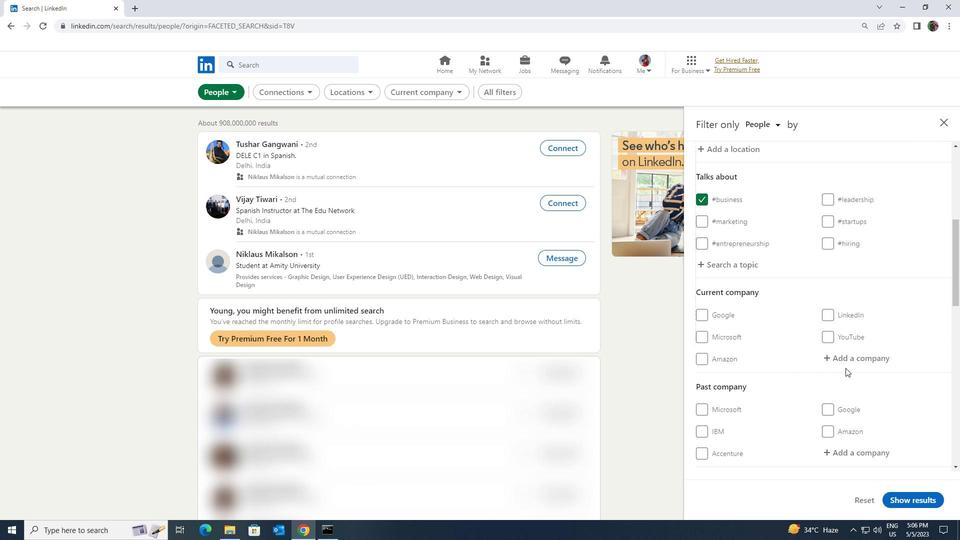 
Action: Mouse pressed left at (846, 360)
Screenshot: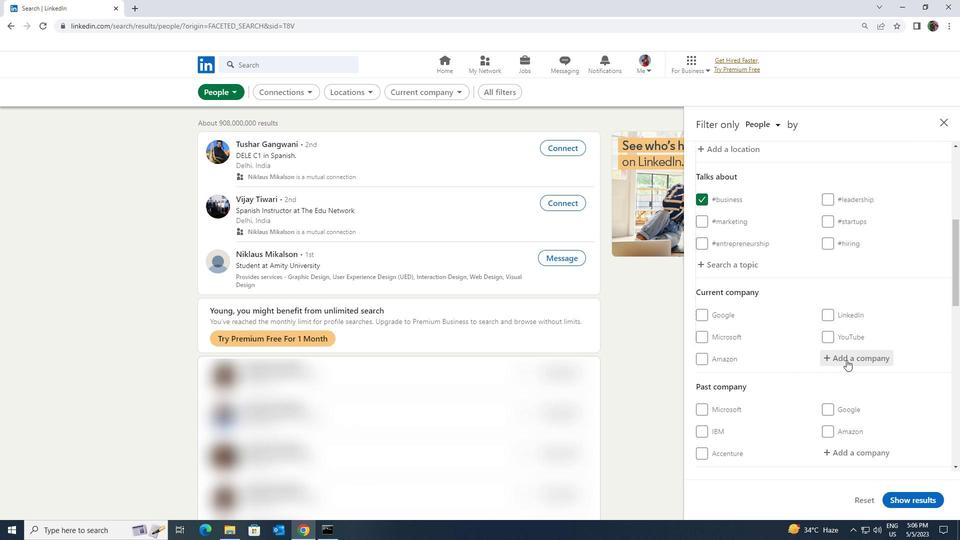 
Action: Key pressed <Key.shift><Key.shift><Key.shift>QWEEN
Screenshot: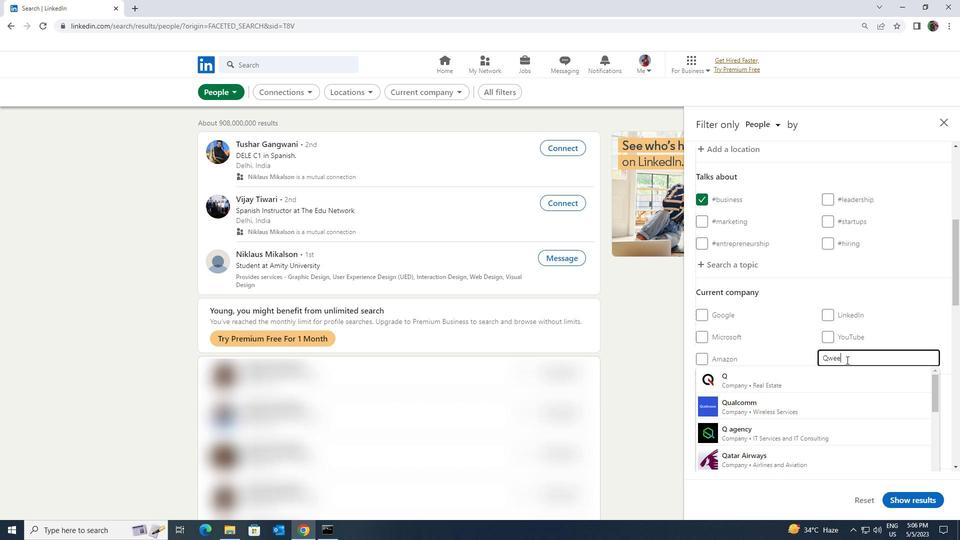 
Action: Mouse moved to (846, 371)
Screenshot: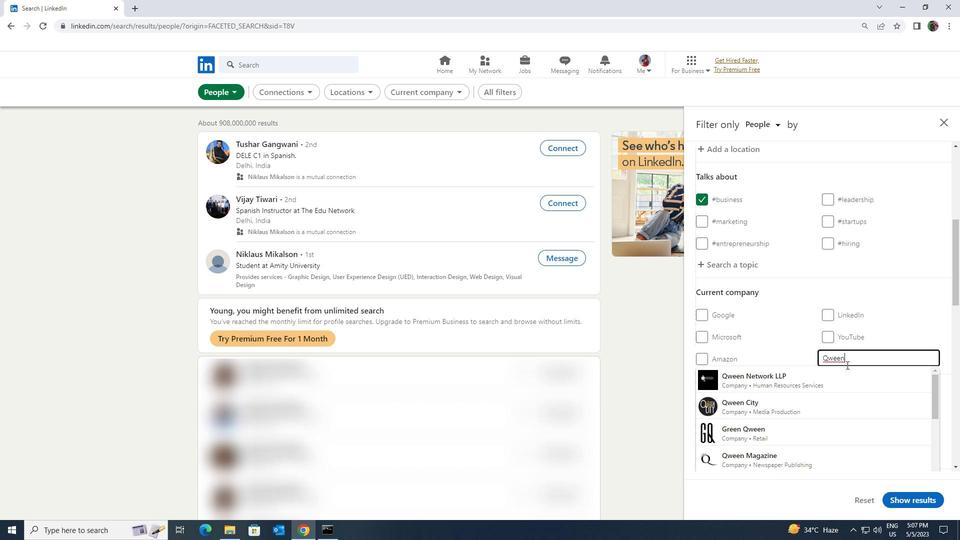
Action: Mouse pressed left at (846, 371)
Screenshot: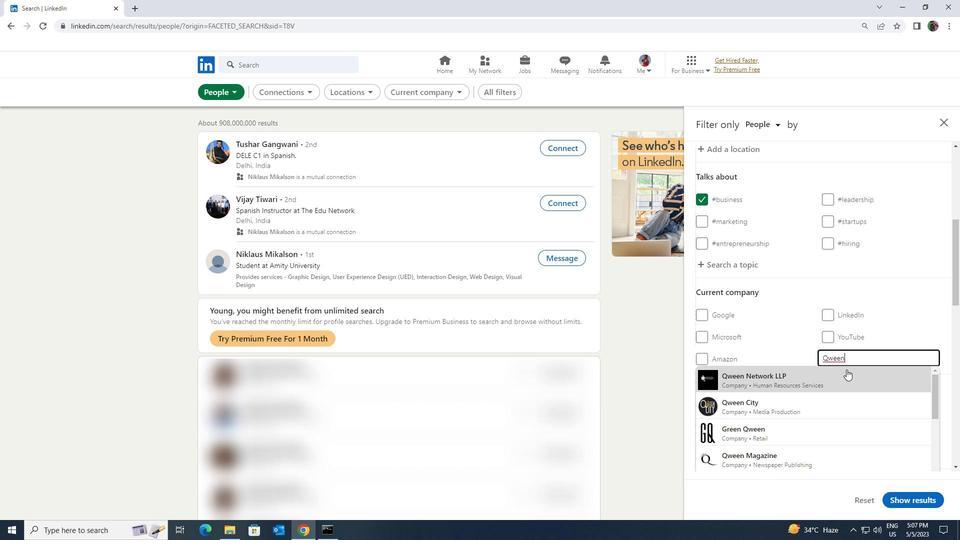 
Action: Mouse scrolled (846, 371) with delta (0, 0)
Screenshot: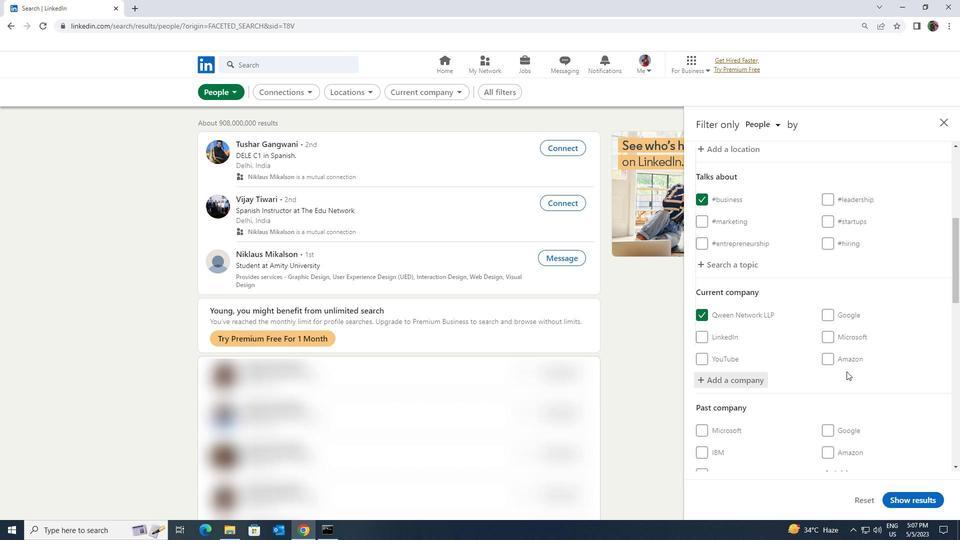 
Action: Mouse scrolled (846, 371) with delta (0, 0)
Screenshot: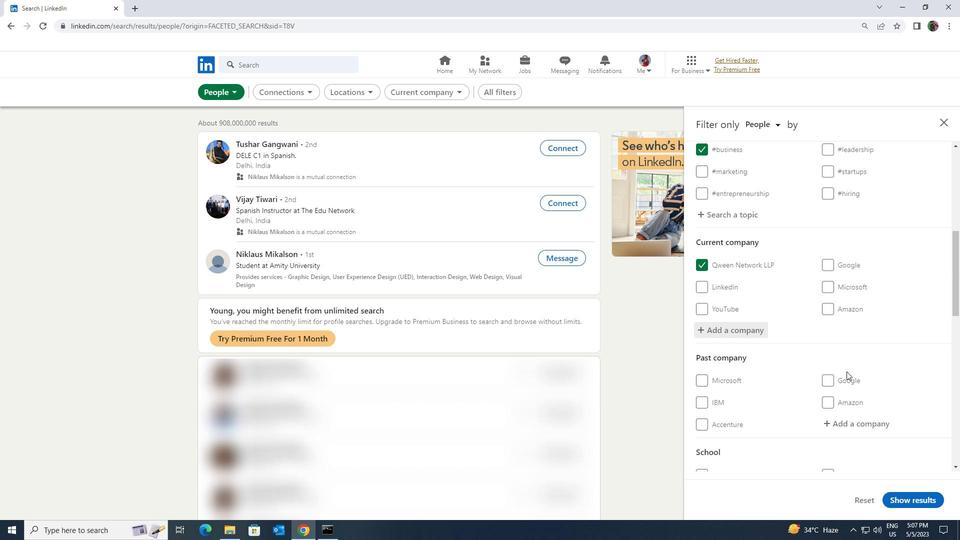 
Action: Mouse scrolled (846, 371) with delta (0, 0)
Screenshot: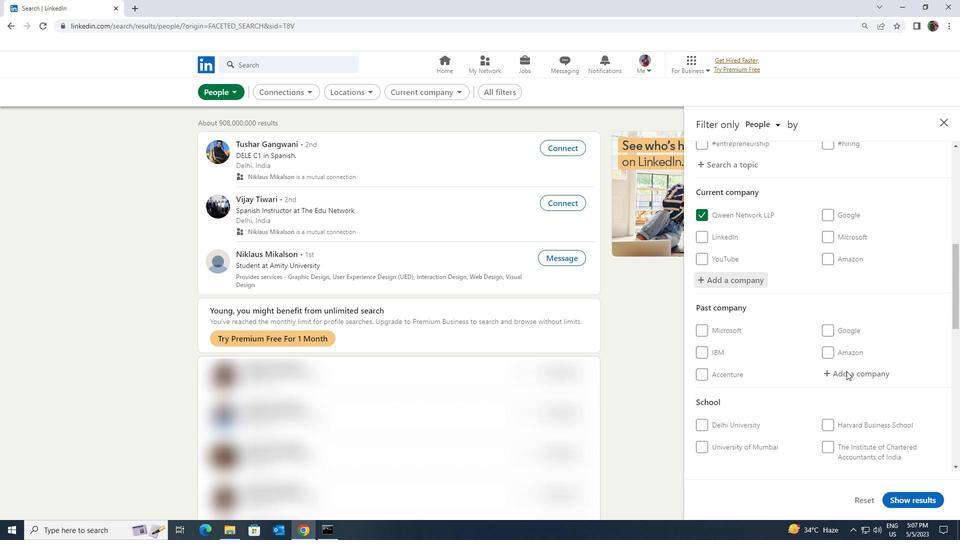 
Action: Mouse scrolled (846, 371) with delta (0, 0)
Screenshot: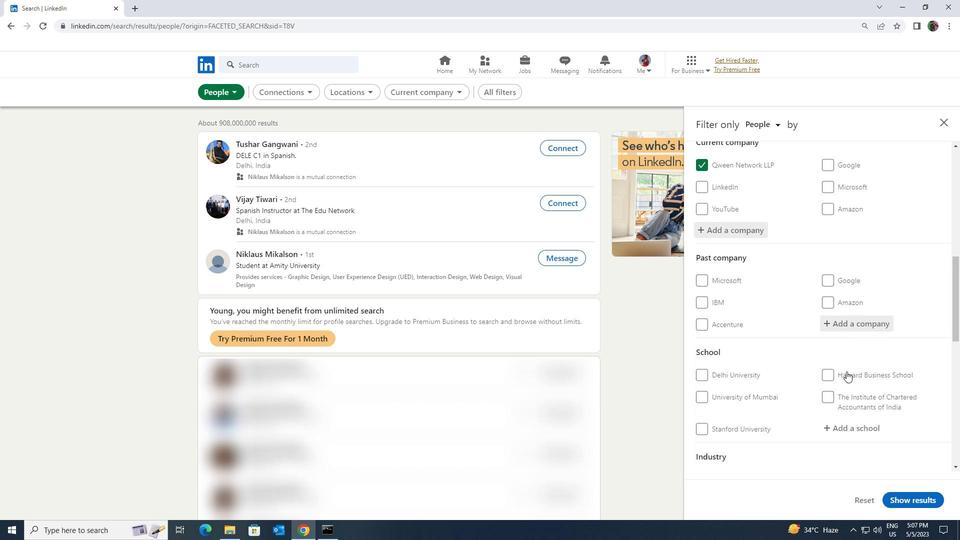 
Action: Mouse pressed left at (846, 371)
Screenshot: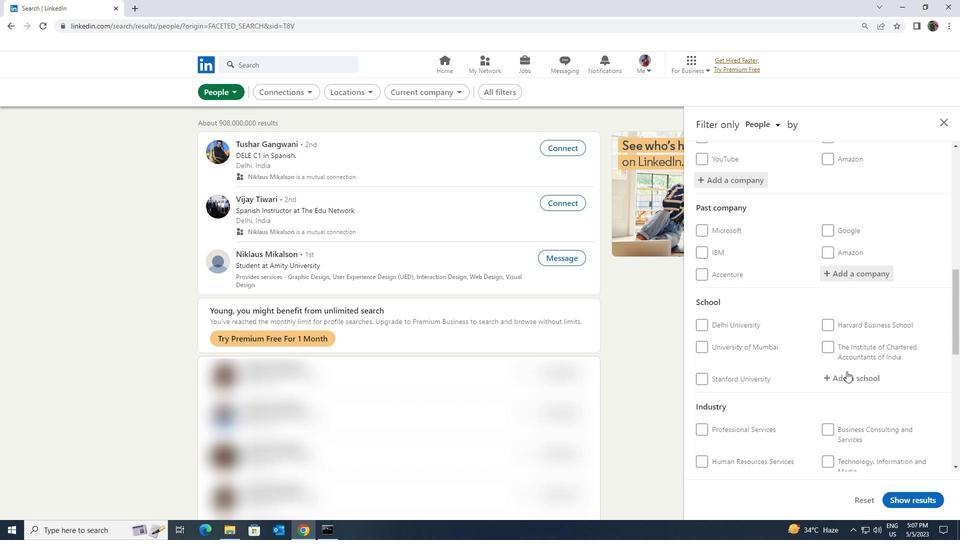 
Action: Key pressed <Key.shift>ENGINEERING<Key.space><Key.shift>COLLE
Screenshot: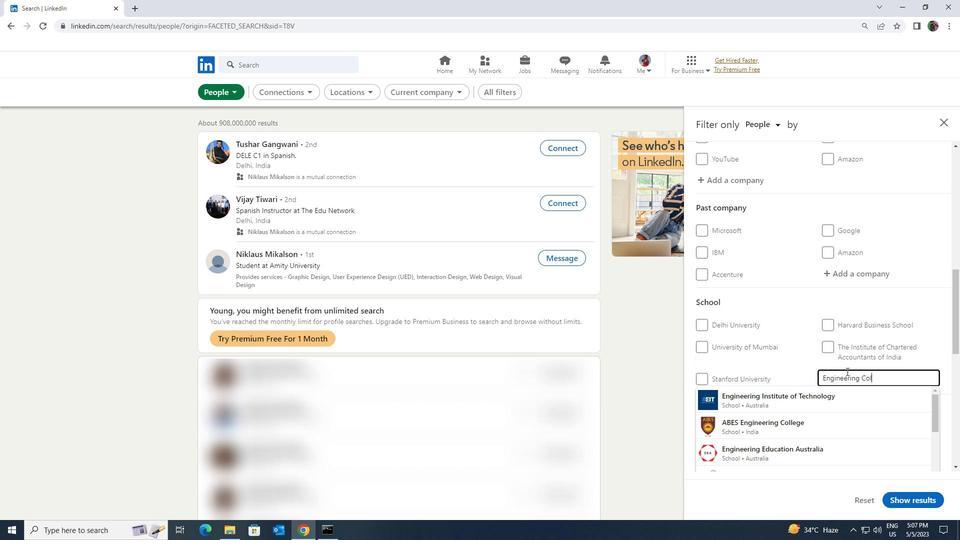 
Action: Mouse moved to (842, 391)
Screenshot: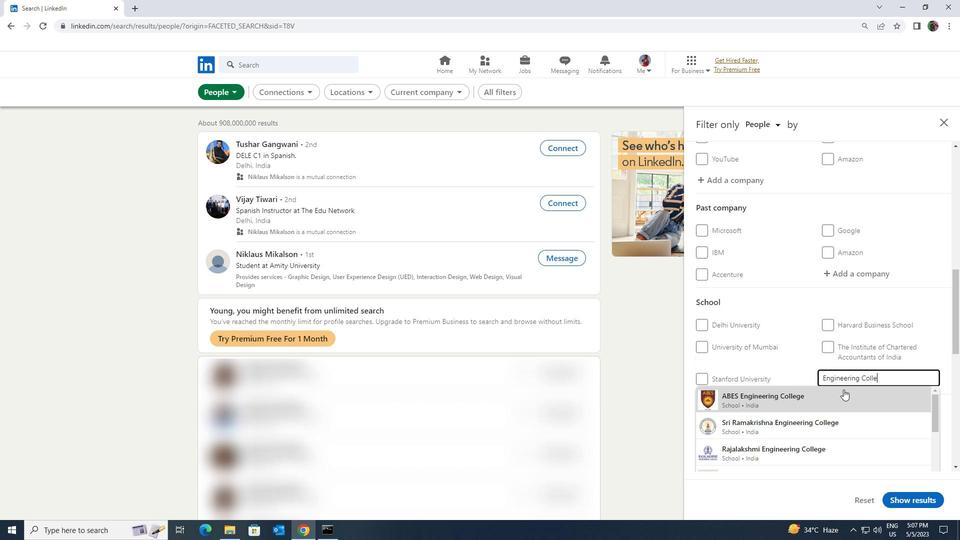 
Action: Key pressed GE<Key.enter>
Screenshot: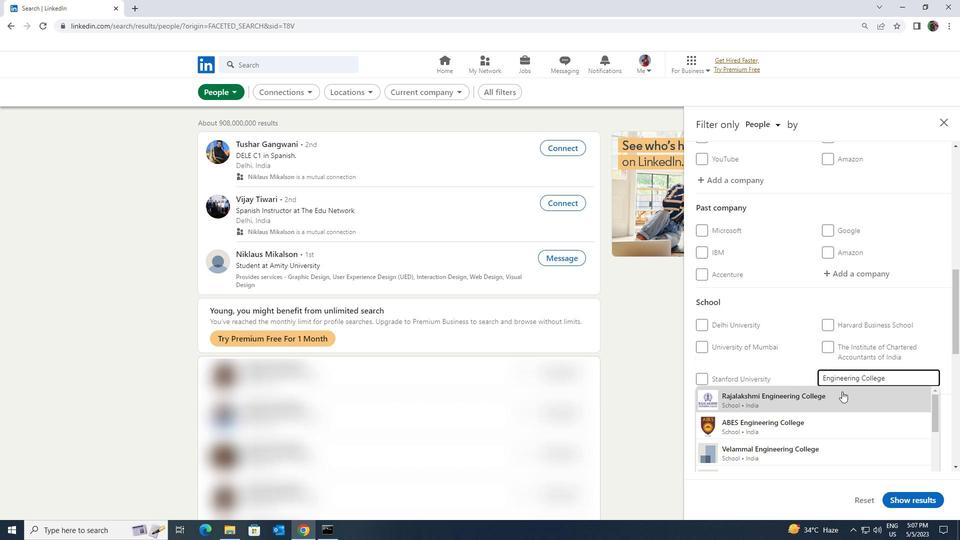 
Action: Mouse scrolled (842, 391) with delta (0, 0)
Screenshot: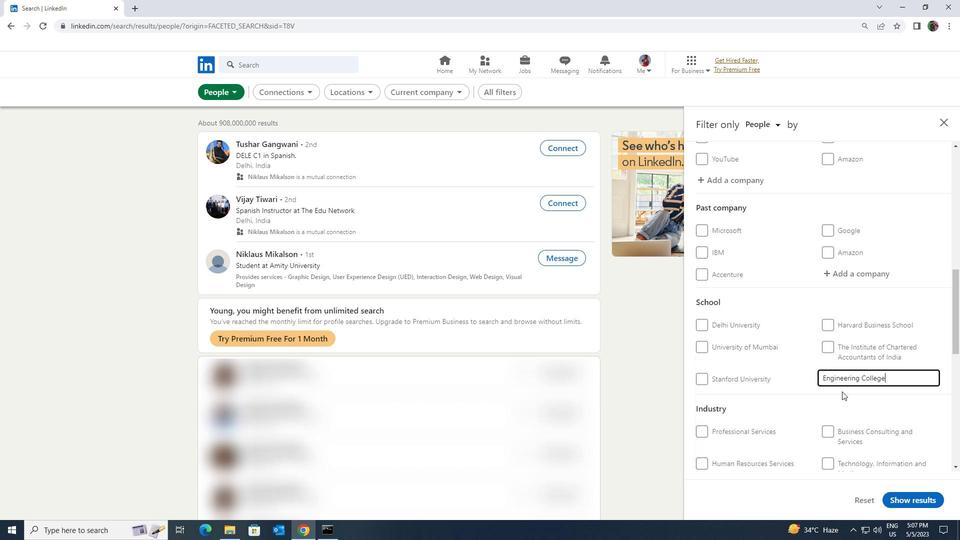 
Action: Mouse scrolled (842, 391) with delta (0, 0)
Screenshot: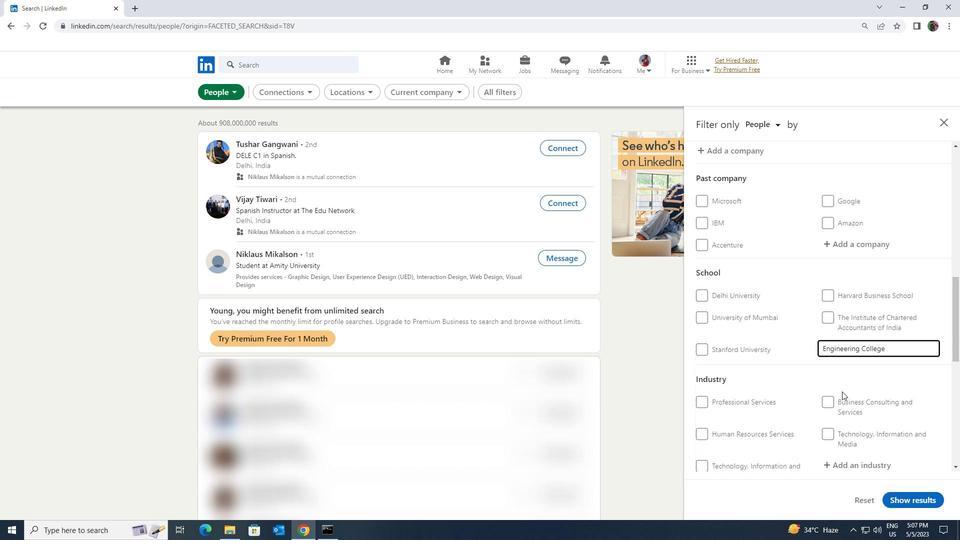 
Action: Mouse scrolled (842, 391) with delta (0, 0)
Screenshot: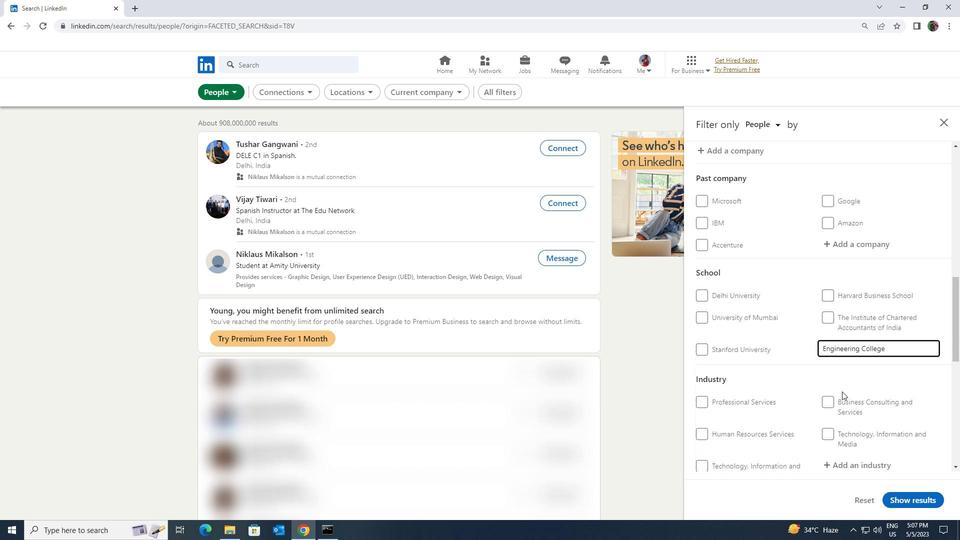 
Action: Mouse moved to (848, 347)
Screenshot: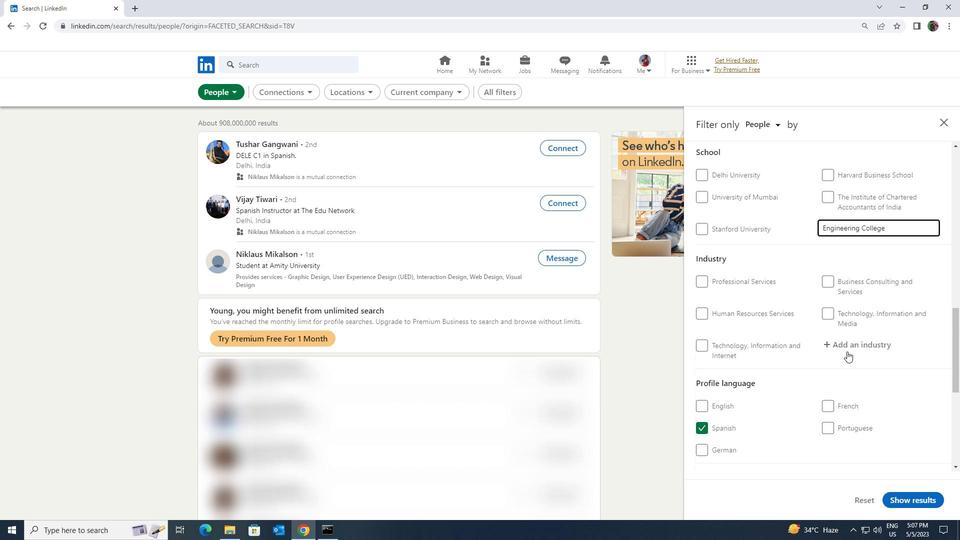 
Action: Mouse pressed left at (848, 347)
Screenshot: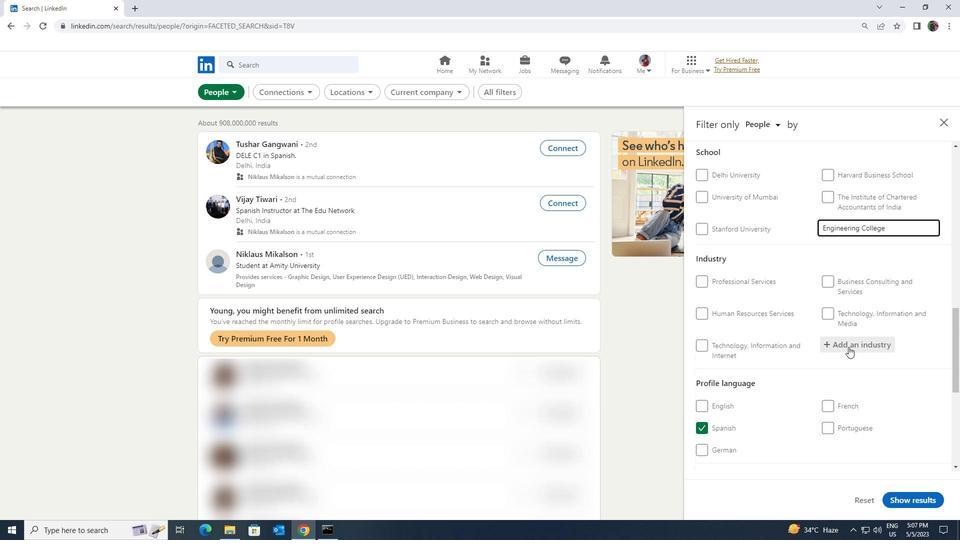 
Action: Key pressed <Key.shift><Key.shift><Key.shift><Key.shift><Key.shift><Key.shift><Key.shift><Key.shift>TOB
Screenshot: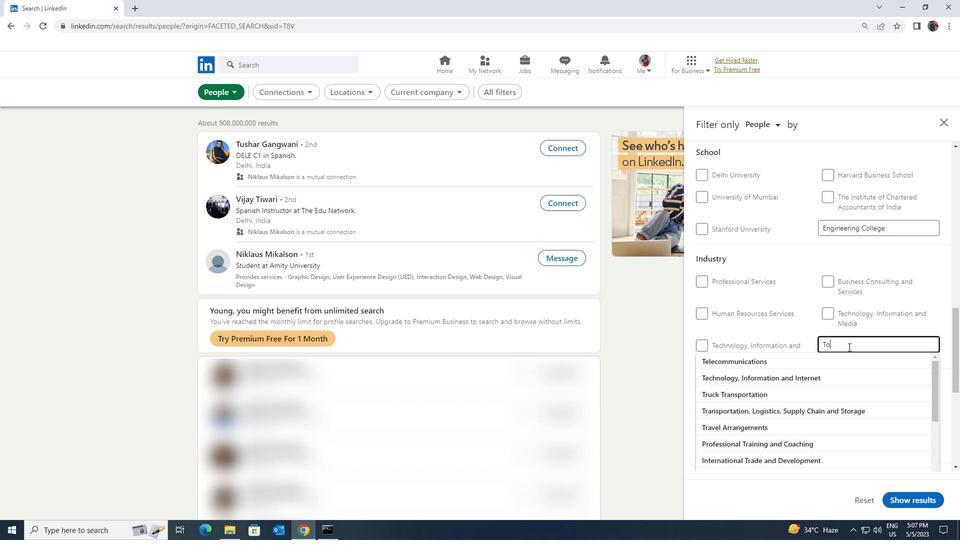 
Action: Mouse moved to (848, 358)
Screenshot: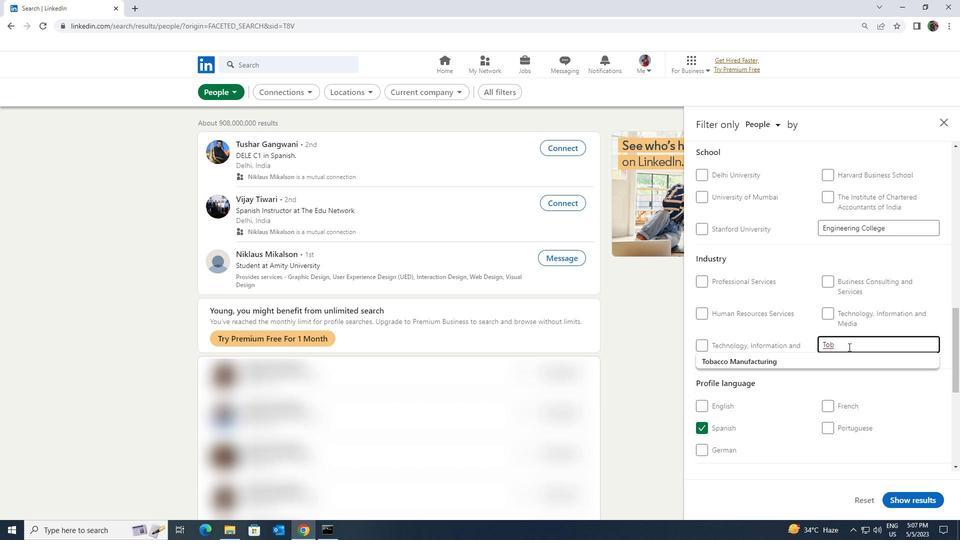 
Action: Mouse pressed left at (848, 358)
Screenshot: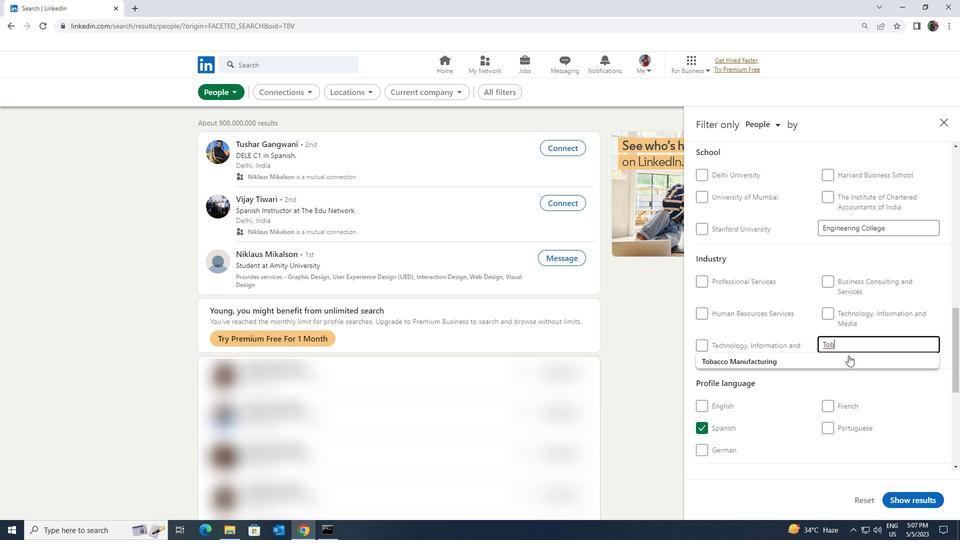 
Action: Mouse scrolled (848, 357) with delta (0, 0)
Screenshot: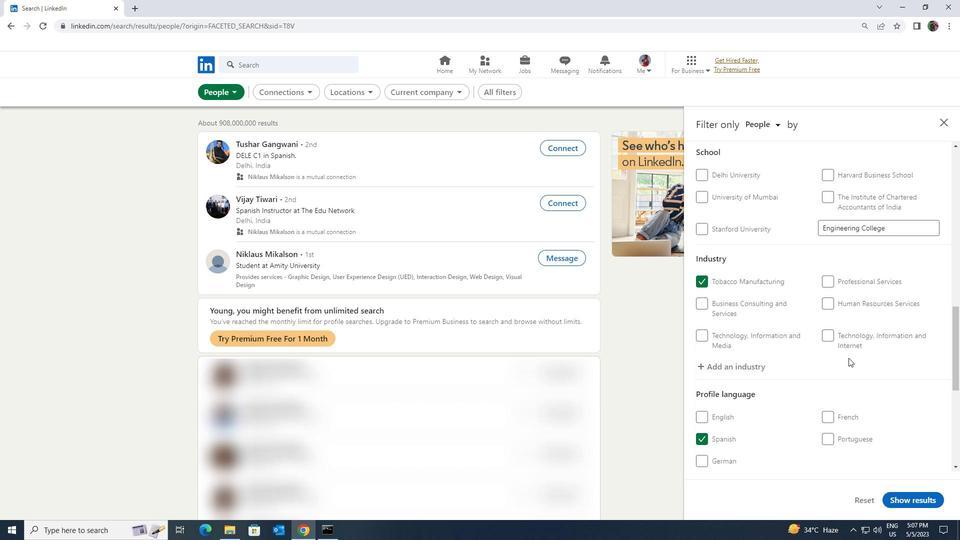 
Action: Mouse scrolled (848, 357) with delta (0, 0)
Screenshot: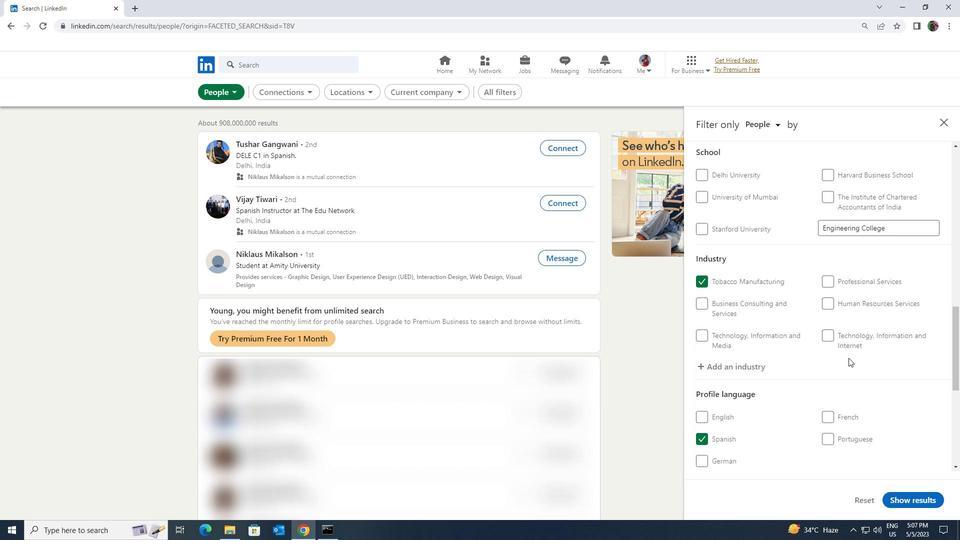
Action: Mouse scrolled (848, 357) with delta (0, 0)
Screenshot: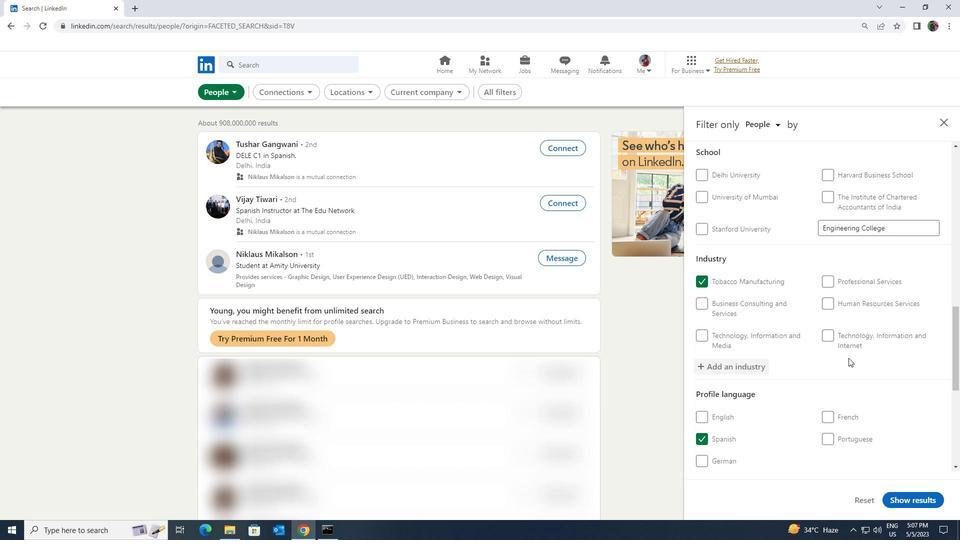 
Action: Mouse scrolled (848, 357) with delta (0, 0)
Screenshot: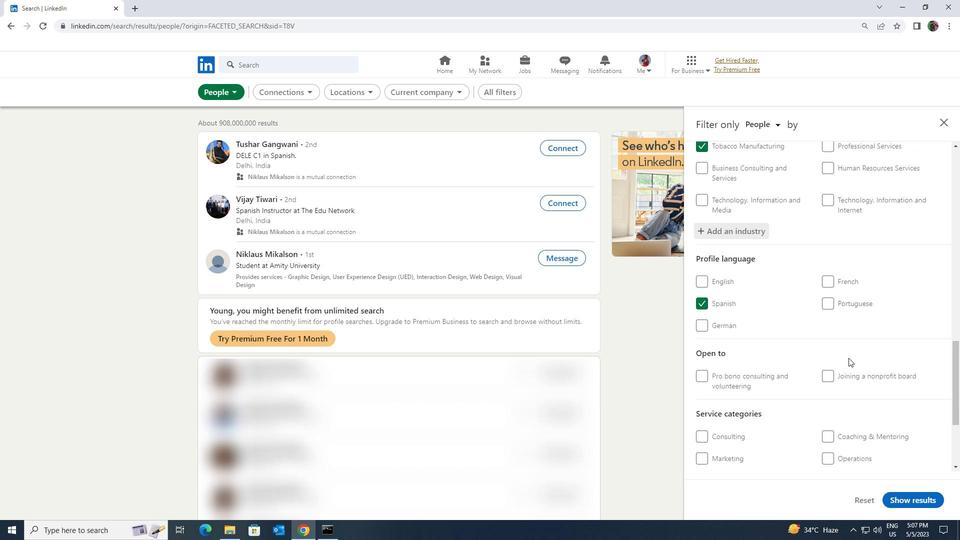 
Action: Mouse scrolled (848, 357) with delta (0, 0)
Screenshot: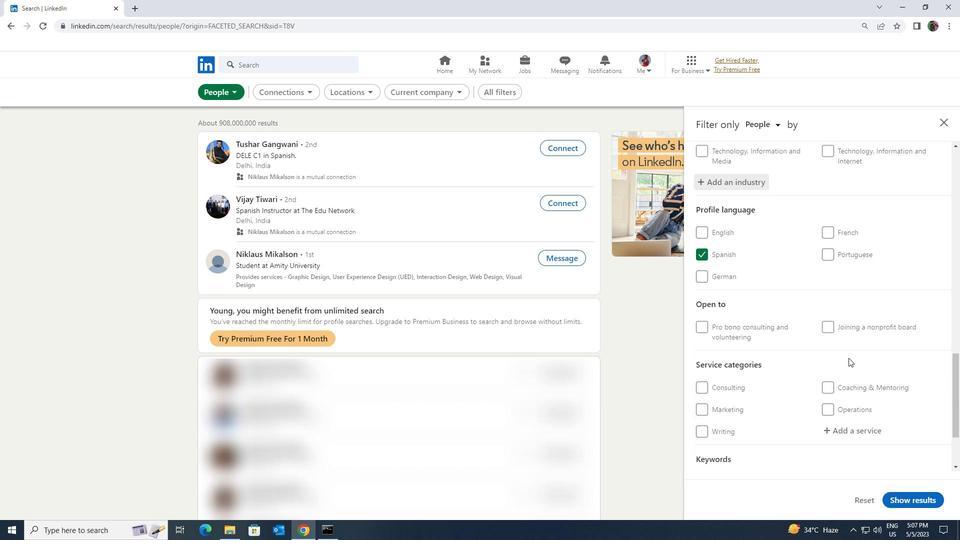 
Action: Mouse moved to (846, 364)
Screenshot: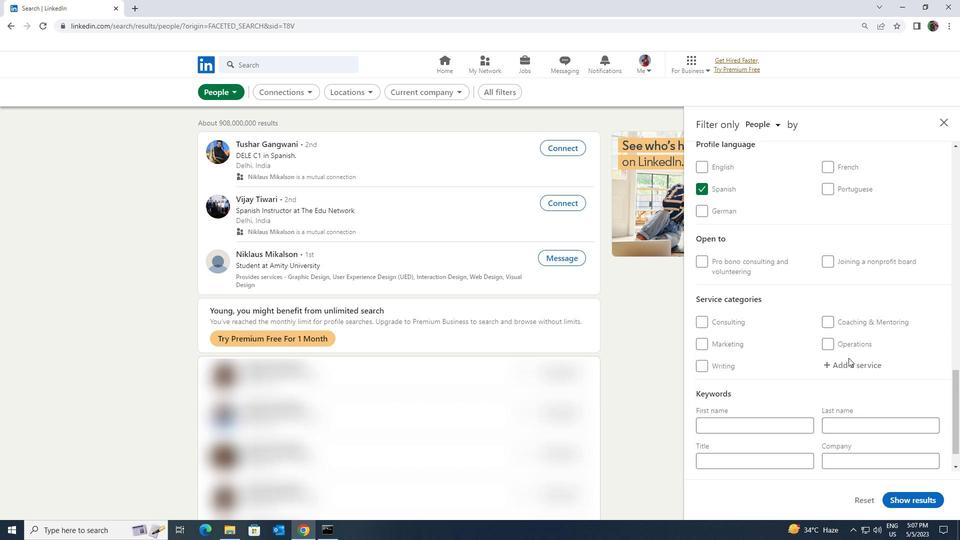 
Action: Mouse pressed left at (846, 364)
Screenshot: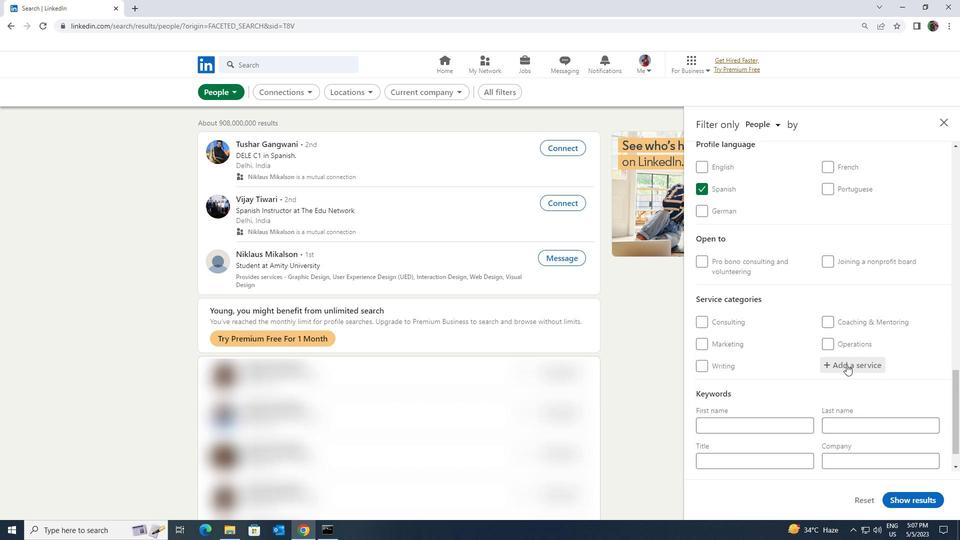 
Action: Key pressed <Key.shift><Key.shift>BANKR
Screenshot: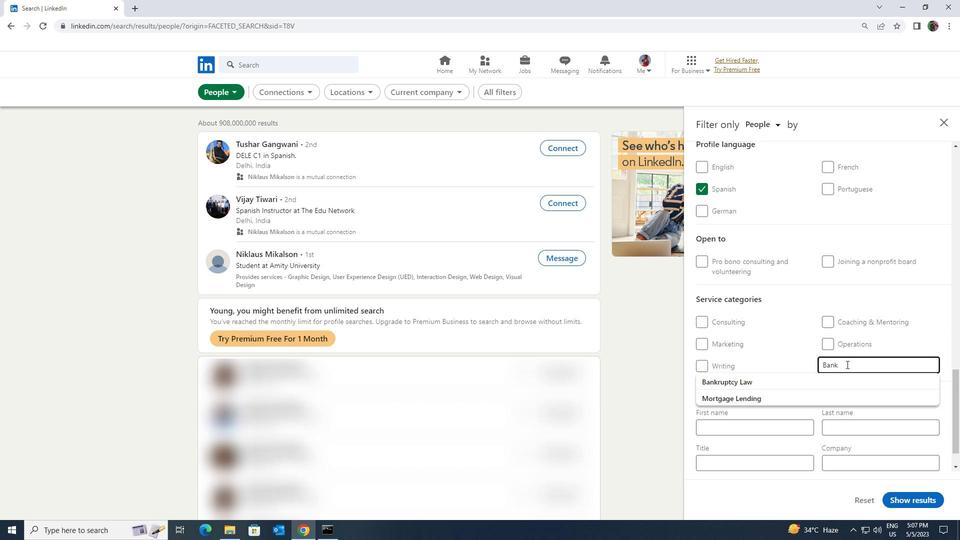 
Action: Mouse moved to (840, 377)
Screenshot: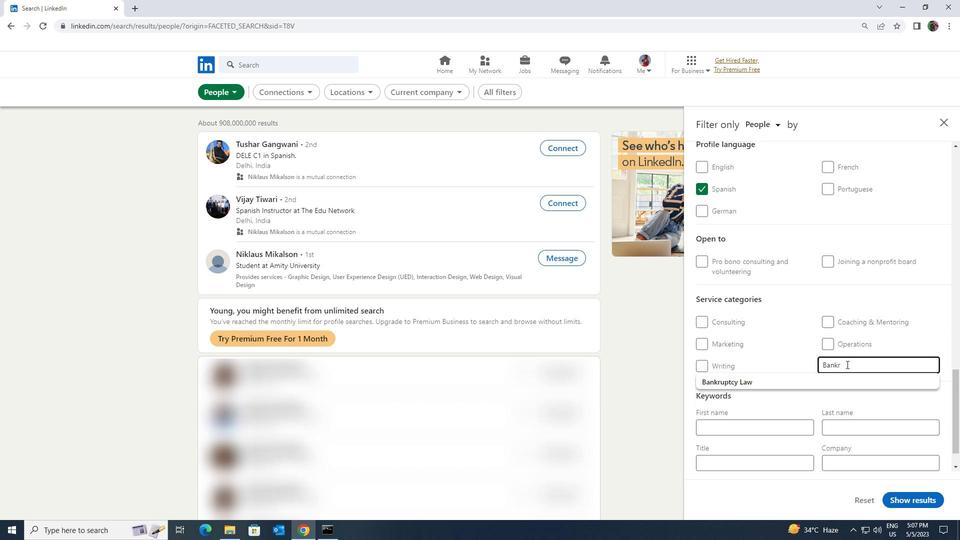 
Action: Mouse pressed left at (840, 377)
Screenshot: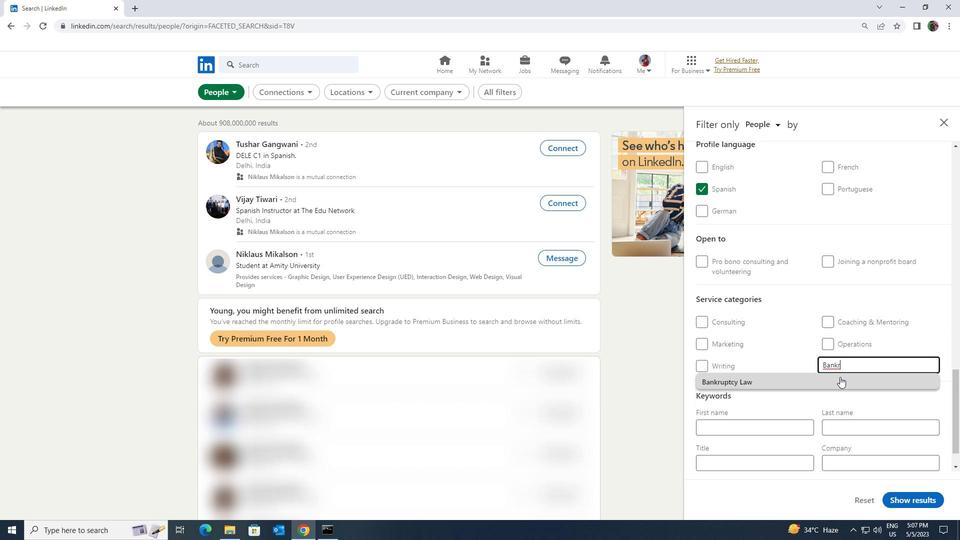 
Action: Mouse scrolled (840, 376) with delta (0, 0)
Screenshot: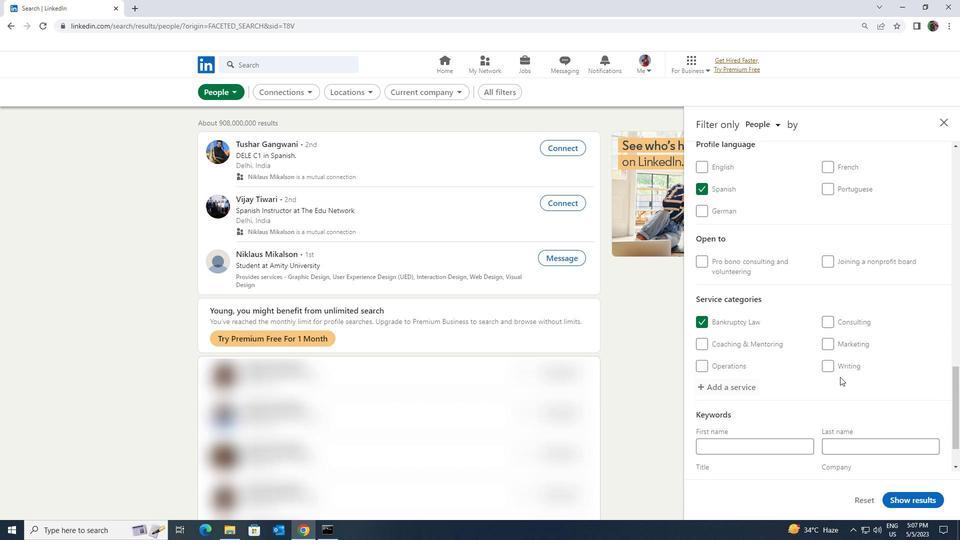 
Action: Mouse scrolled (840, 376) with delta (0, 0)
Screenshot: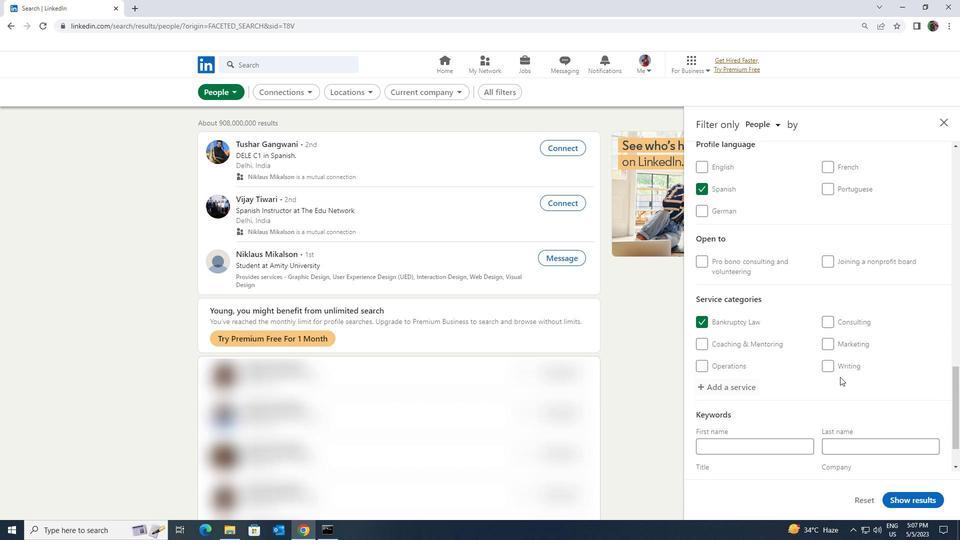
Action: Mouse moved to (798, 427)
Screenshot: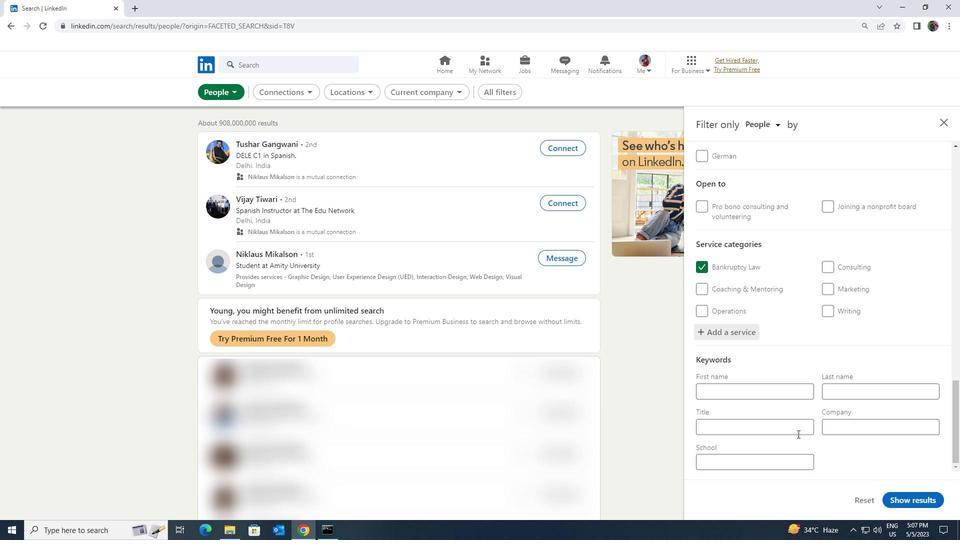 
Action: Mouse pressed left at (798, 427)
Screenshot: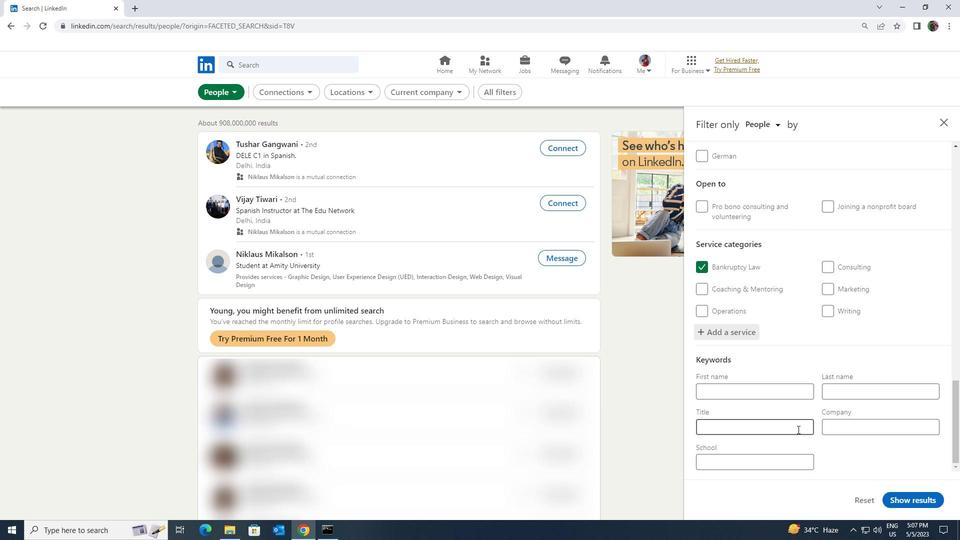 
Action: Key pressed <Key.shift><Key.shift><Key.shift><Key.shift><Key.shift><Key.shift><Key.shift><Key.shift><Key.shift><Key.shift><Key.shift><Key.shift><Key.shift><Key.shift>GEOLOGIST
Screenshot: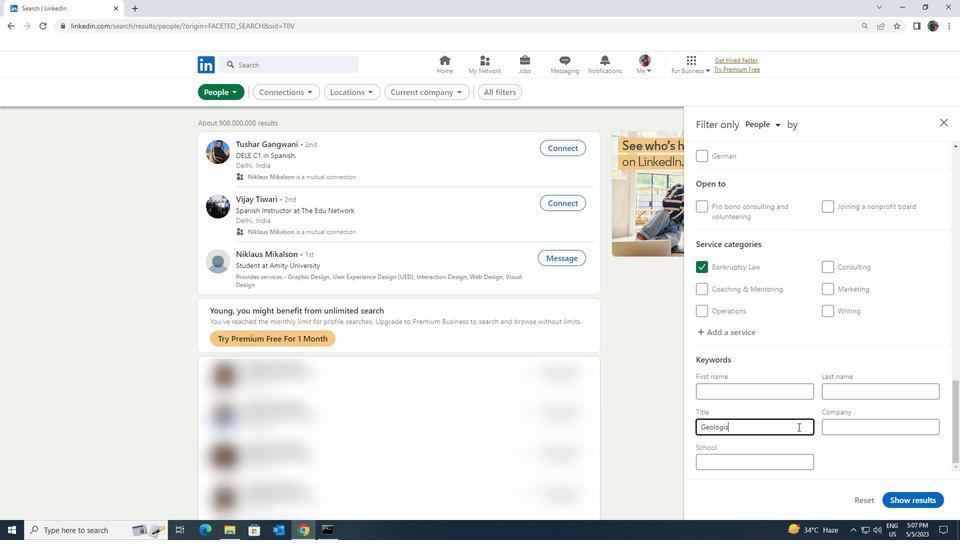 
Action: Mouse moved to (898, 503)
Screenshot: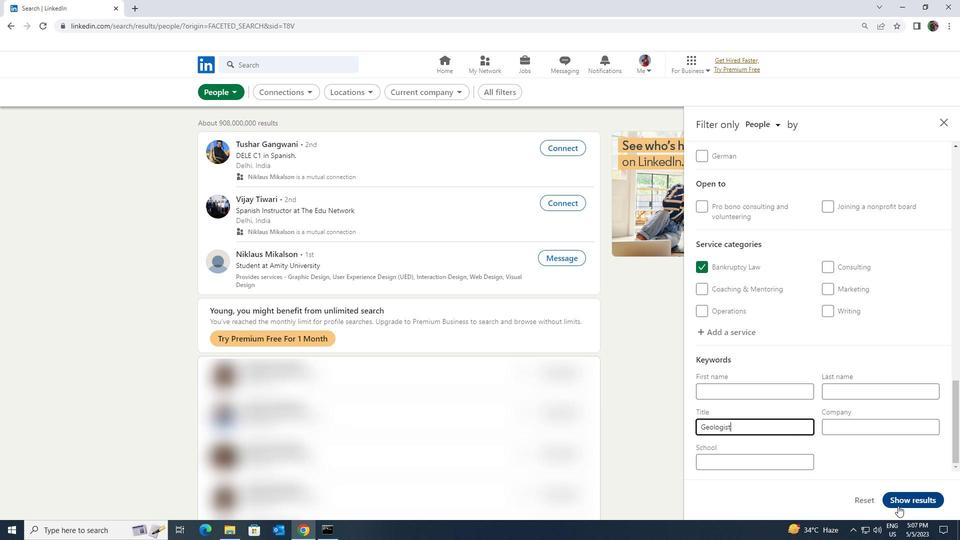 
Action: Mouse pressed left at (898, 503)
Screenshot: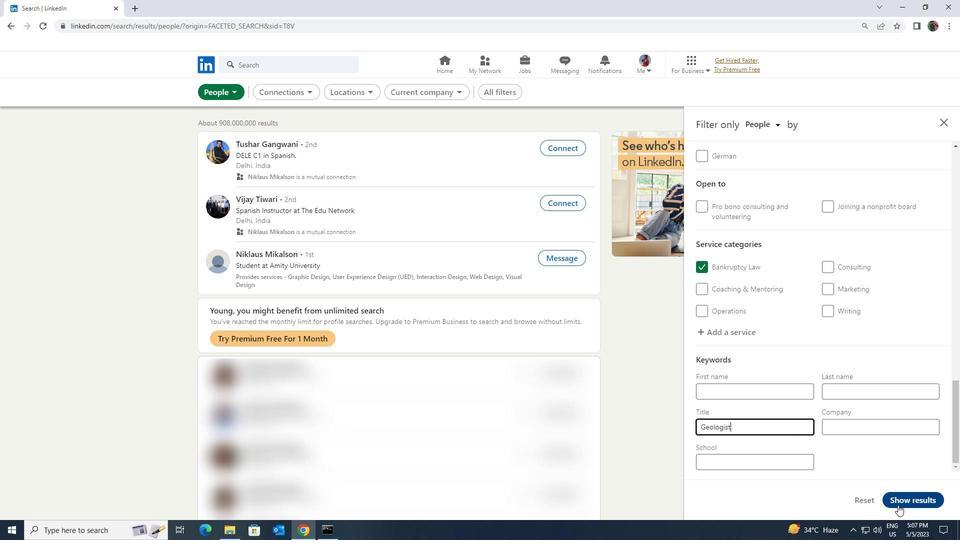 
